 Task: Look for space in Gitega, Burundi from 11th June, 2023 to 15th June, 2023 for 2 adults in price range Rs.7000 to Rs.16000. Place can be private room with 1  bedroom having 2 beds and 1 bathroom. Property type can be hotel. Booking option can be shelf check-in. Required host language is English.
Action: Mouse moved to (705, 122)
Screenshot: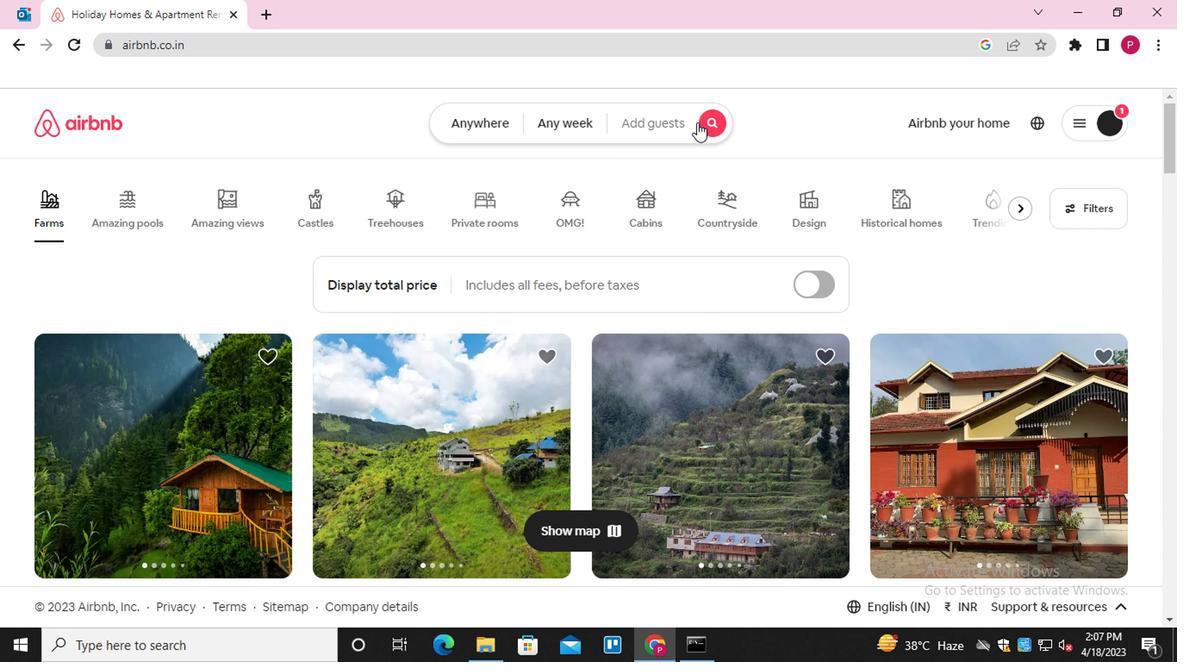 
Action: Mouse pressed left at (705, 122)
Screenshot: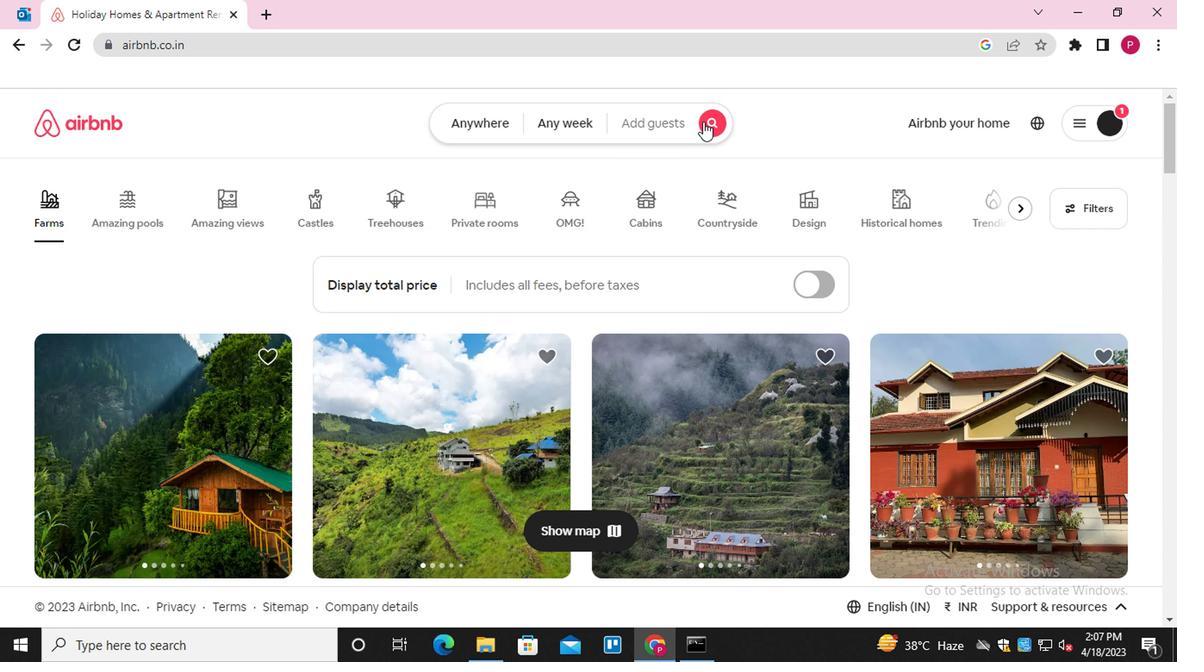 
Action: Mouse moved to (374, 203)
Screenshot: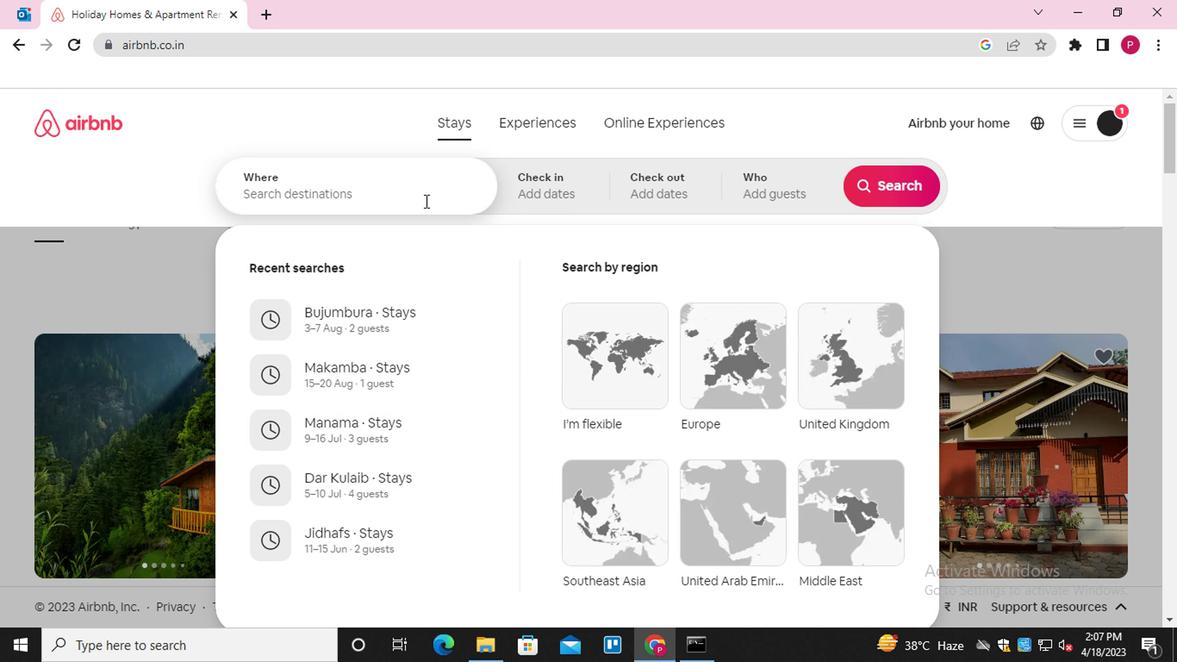 
Action: Mouse pressed left at (374, 203)
Screenshot: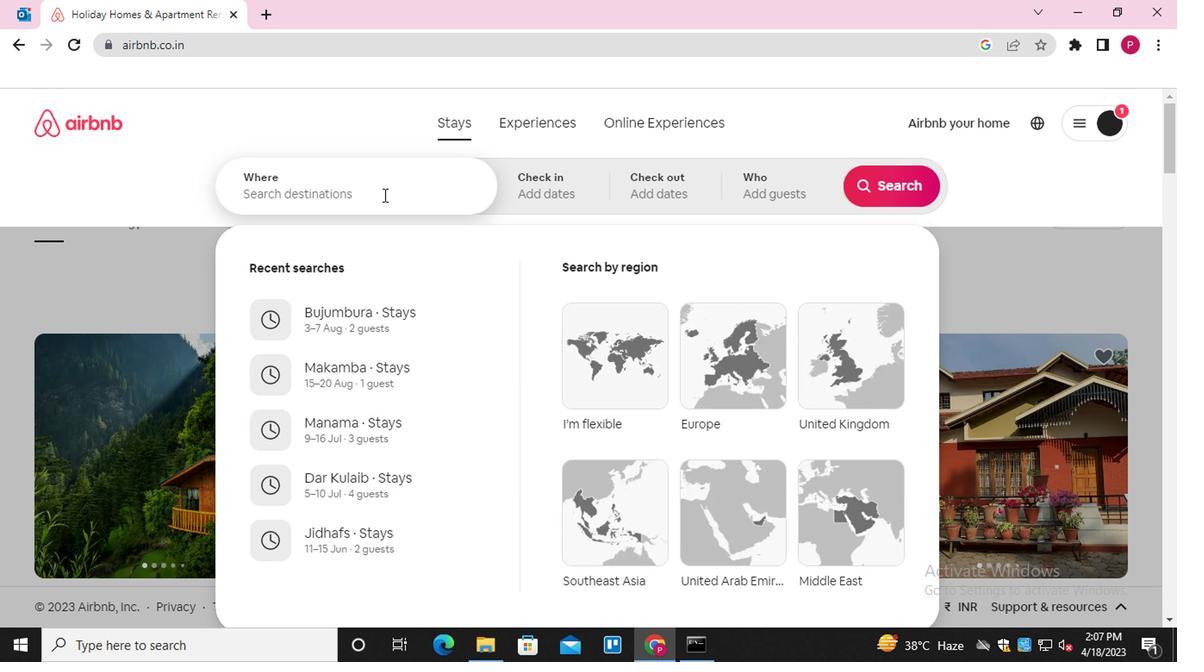 
Action: Key pressed <Key.shift>GITEGA
Screenshot: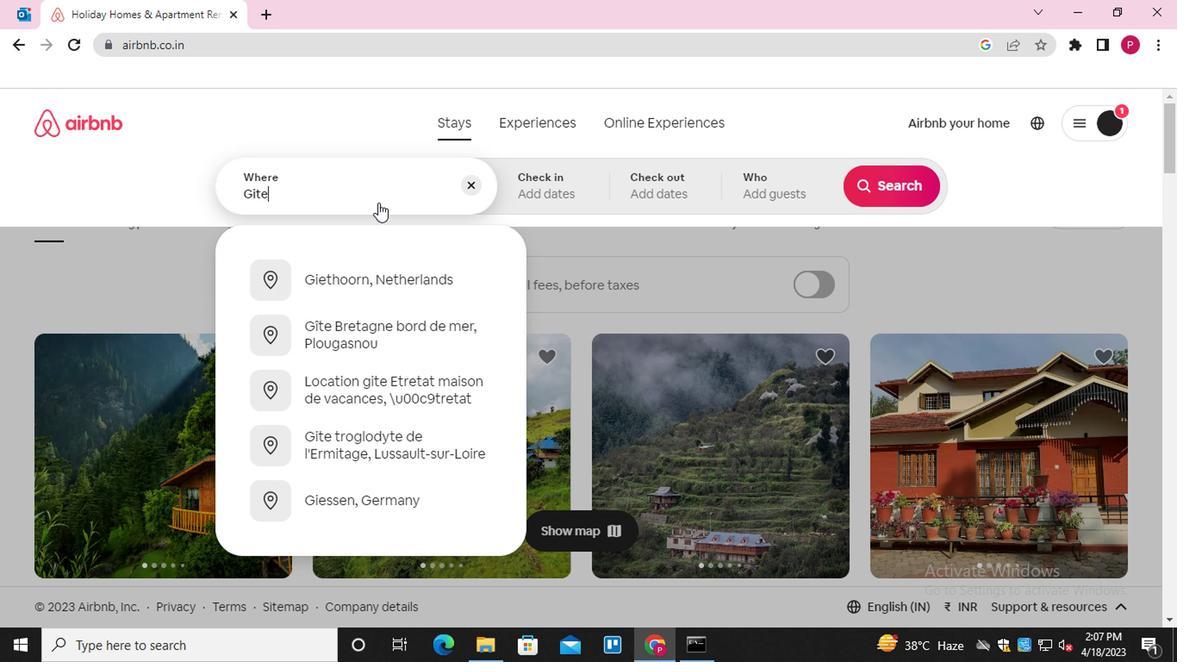 
Action: Mouse moved to (370, 280)
Screenshot: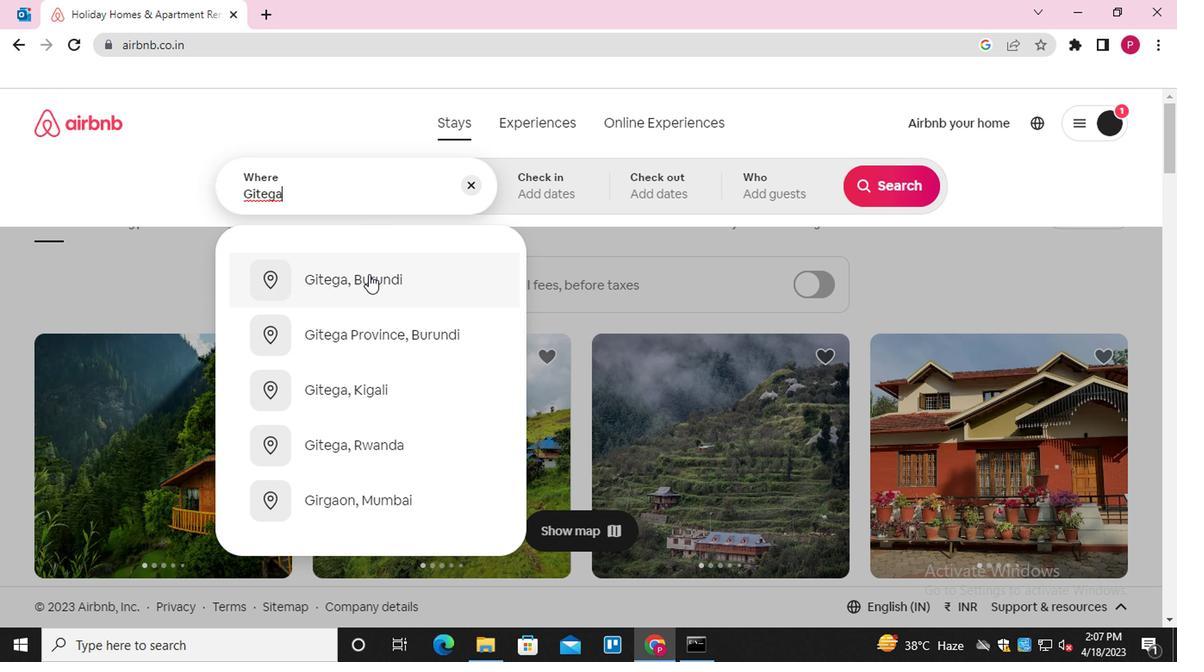 
Action: Mouse pressed left at (370, 280)
Screenshot: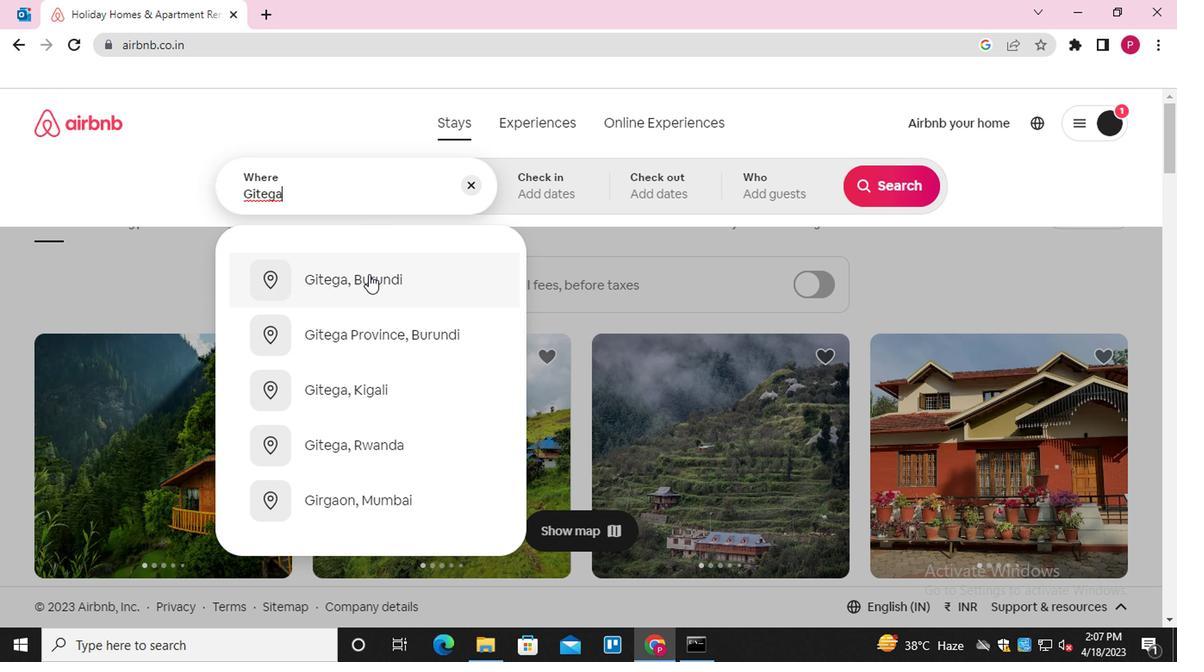 
Action: Mouse moved to (880, 330)
Screenshot: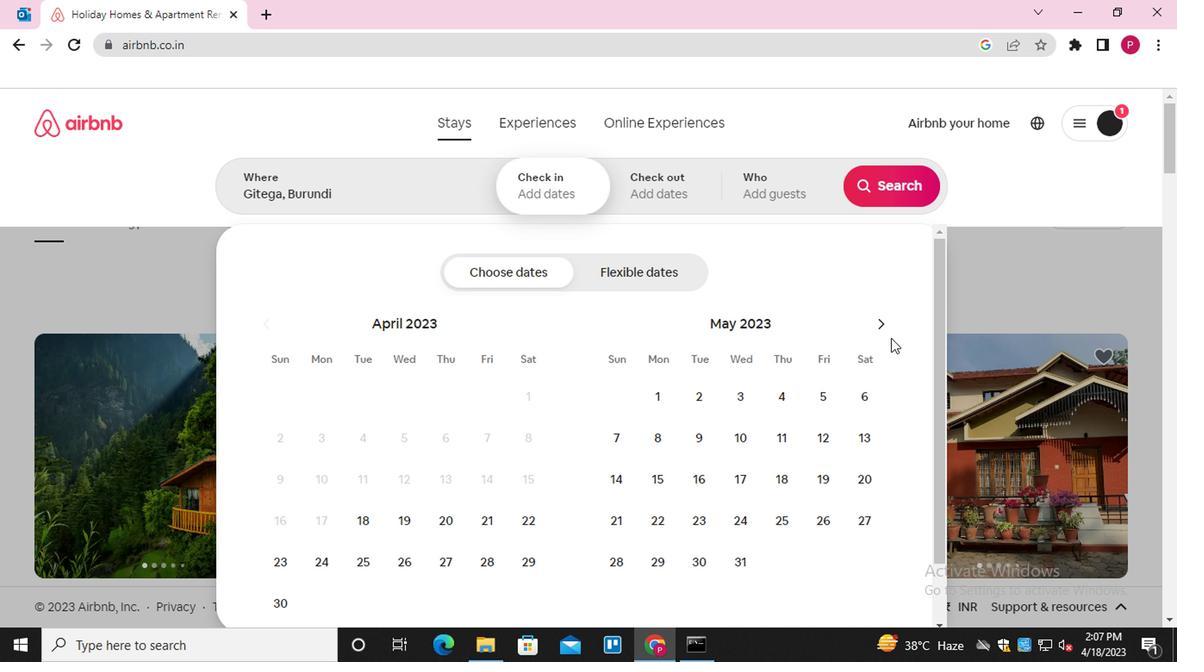 
Action: Mouse pressed left at (880, 330)
Screenshot: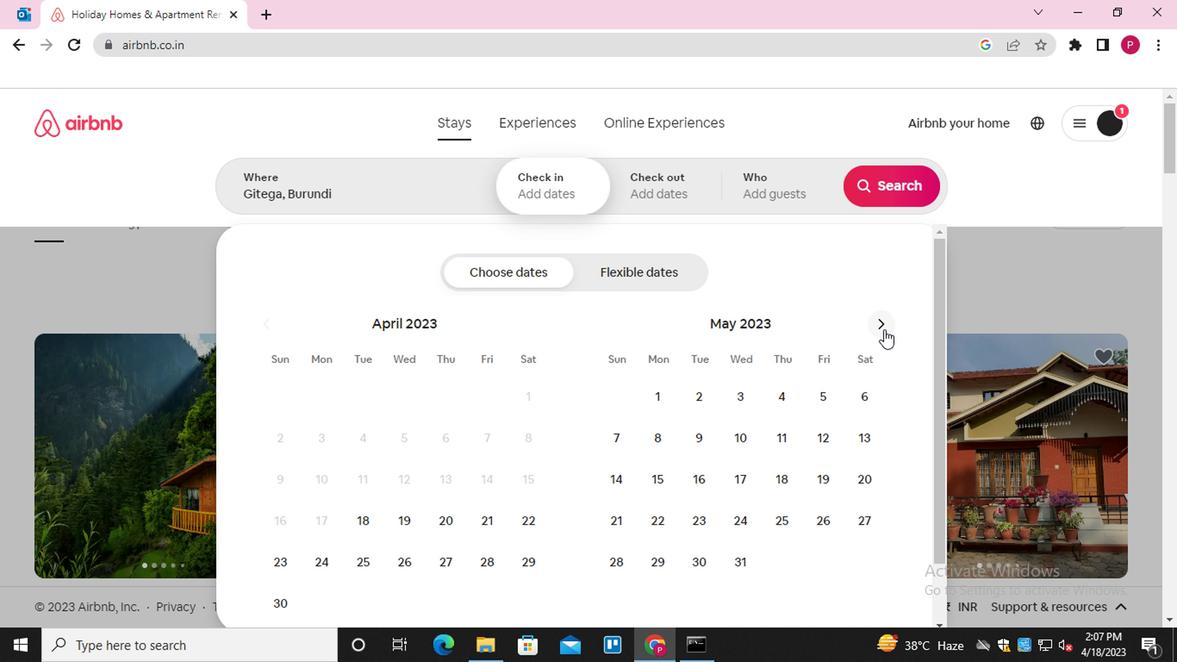 
Action: Mouse moved to (619, 477)
Screenshot: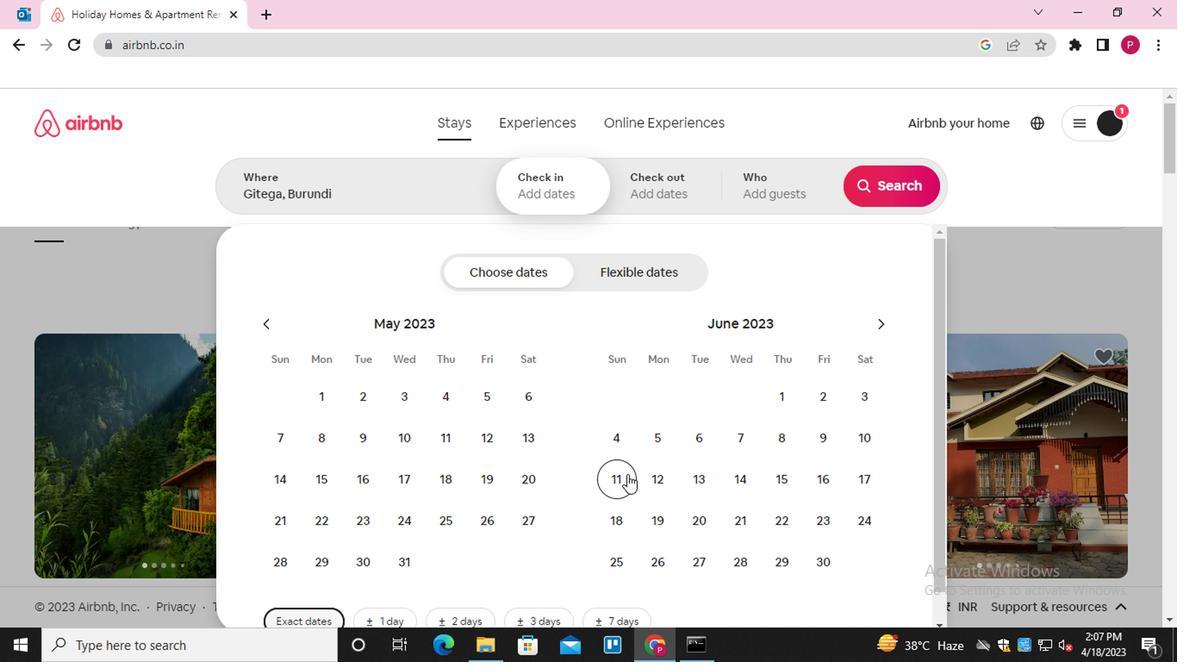 
Action: Mouse pressed left at (619, 477)
Screenshot: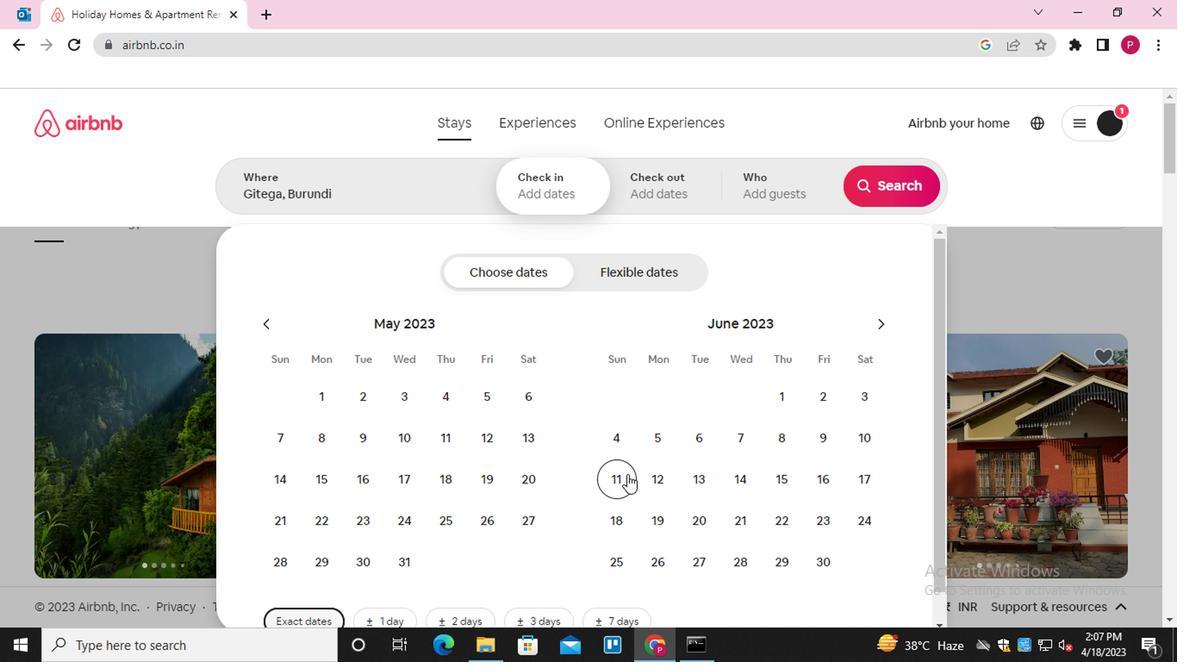 
Action: Mouse moved to (790, 474)
Screenshot: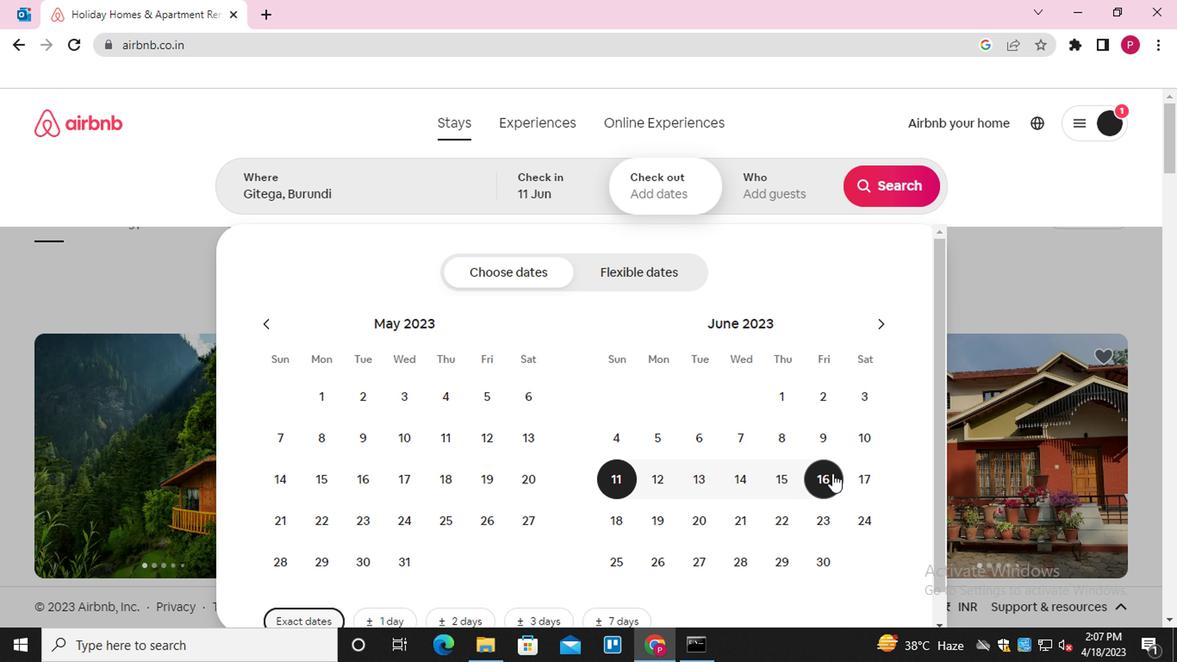 
Action: Mouse pressed left at (790, 474)
Screenshot: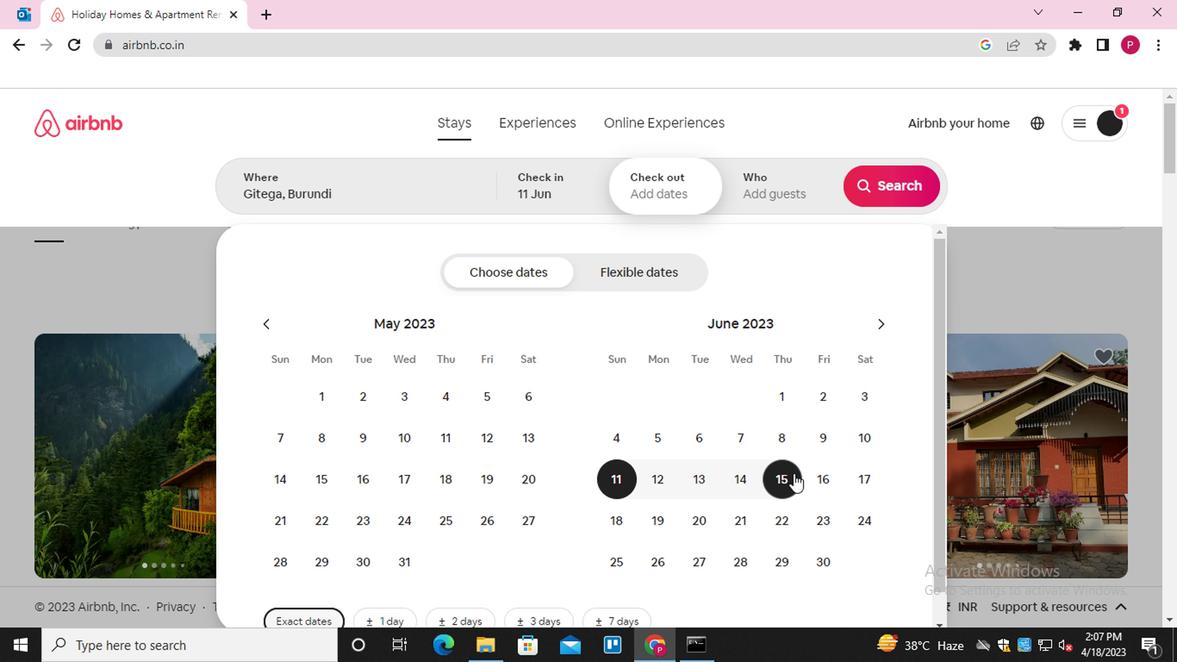 
Action: Mouse moved to (784, 203)
Screenshot: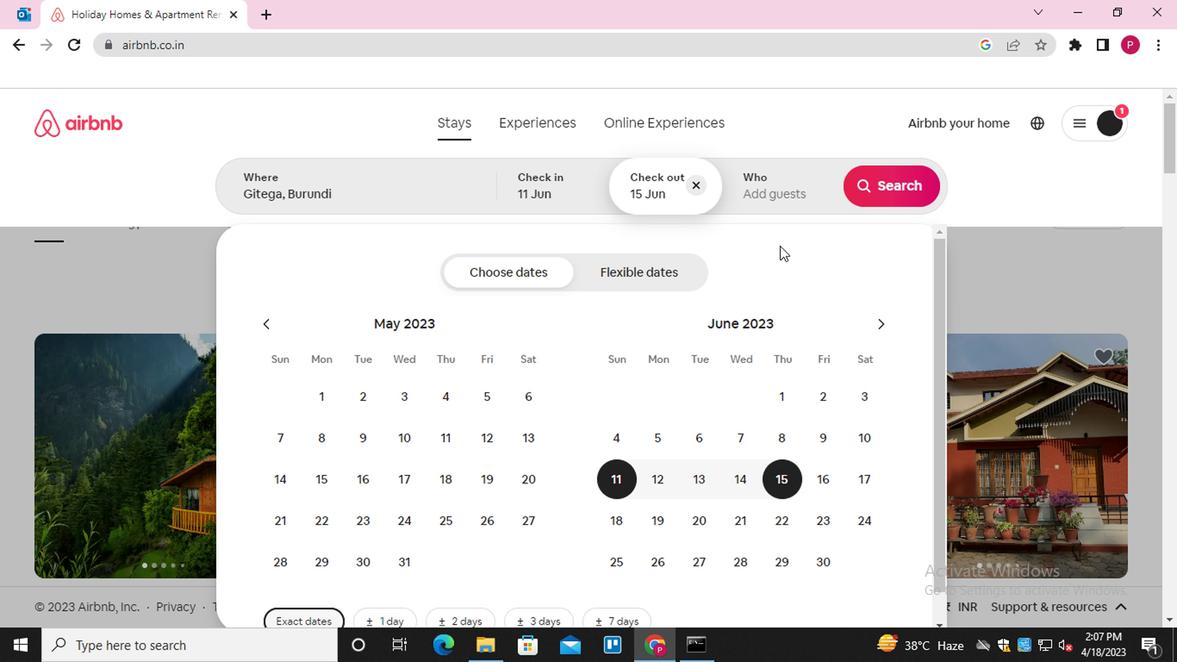 
Action: Mouse pressed left at (784, 203)
Screenshot: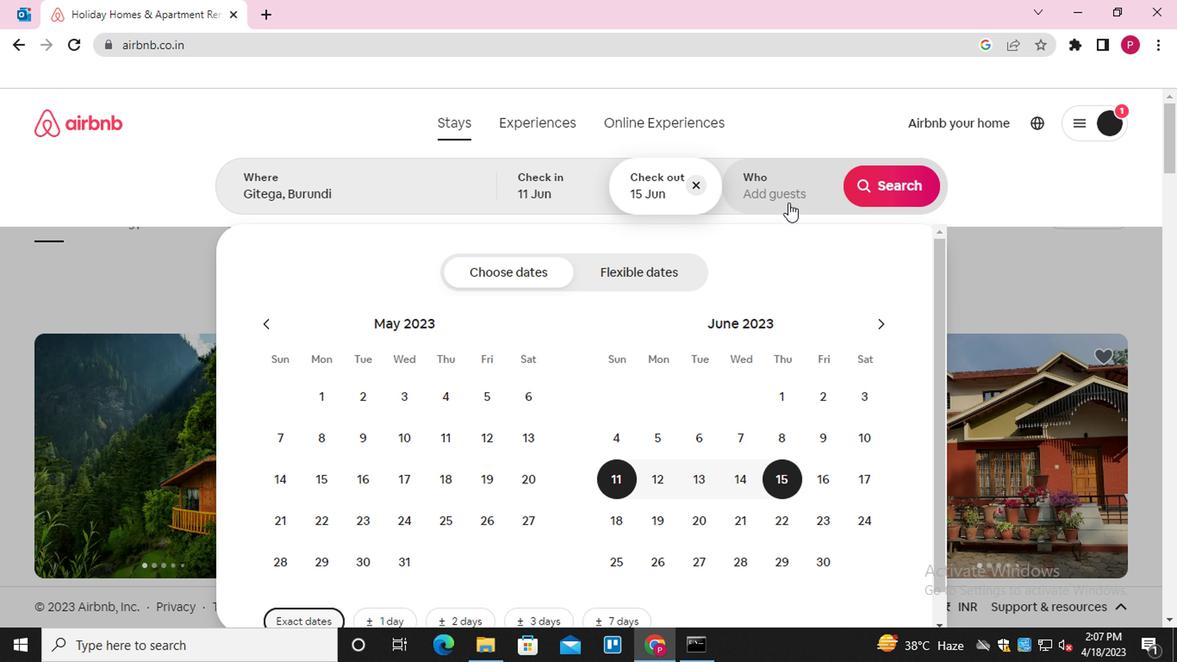 
Action: Mouse moved to (880, 275)
Screenshot: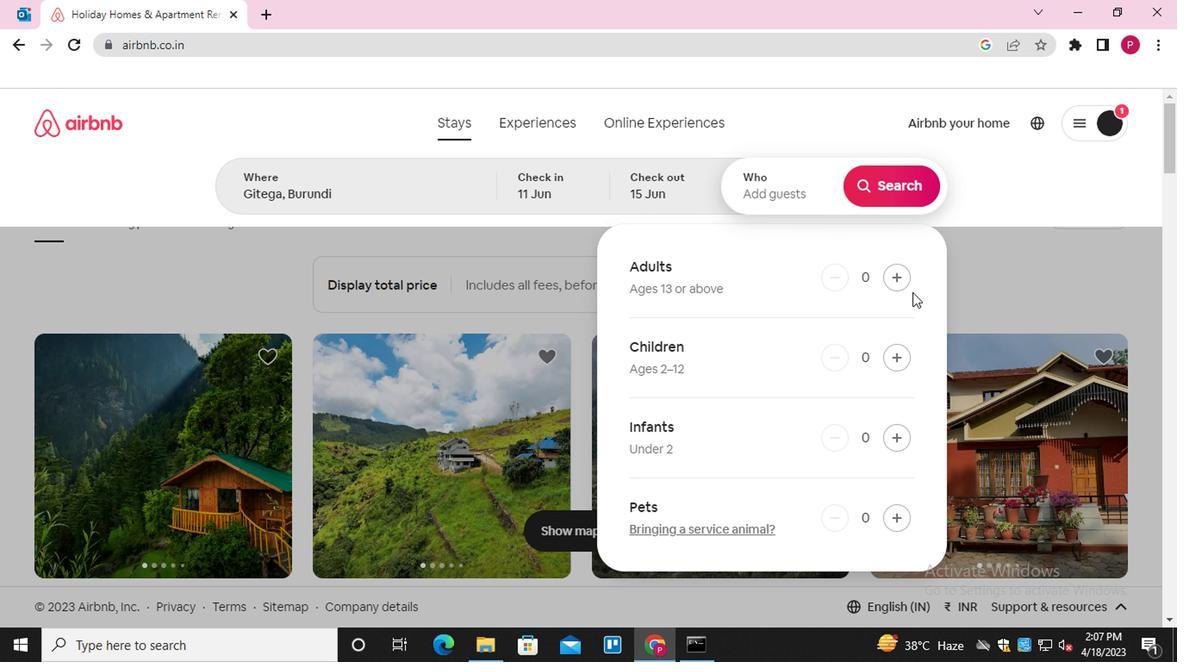 
Action: Mouse pressed left at (880, 275)
Screenshot: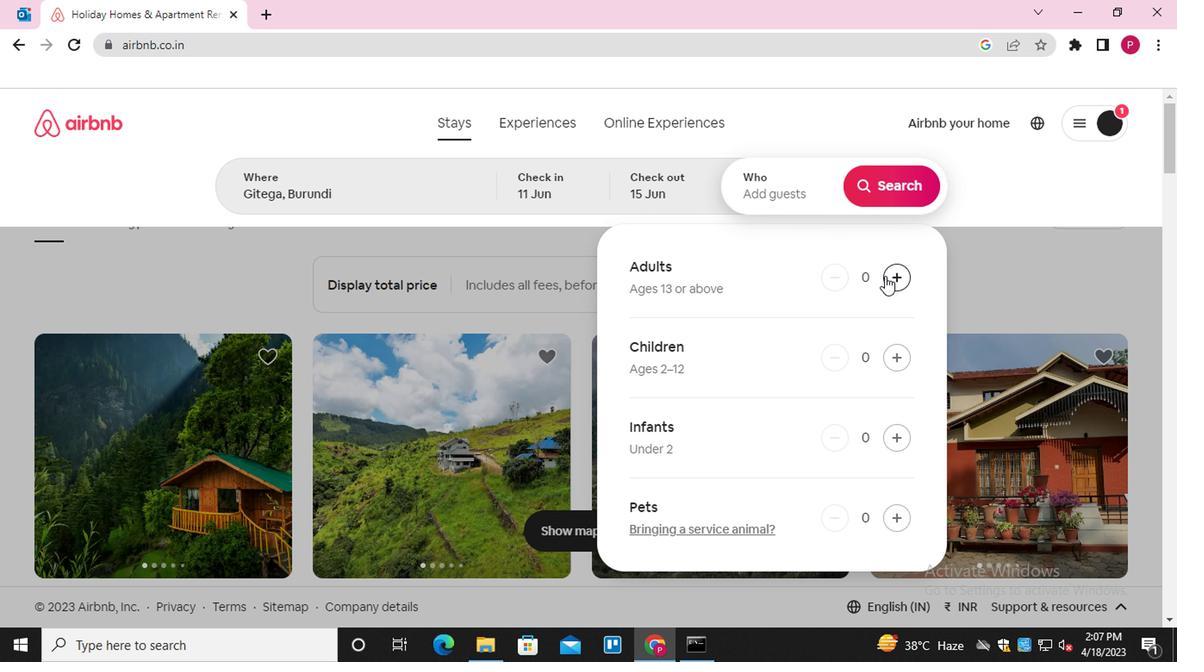 
Action: Mouse pressed left at (880, 275)
Screenshot: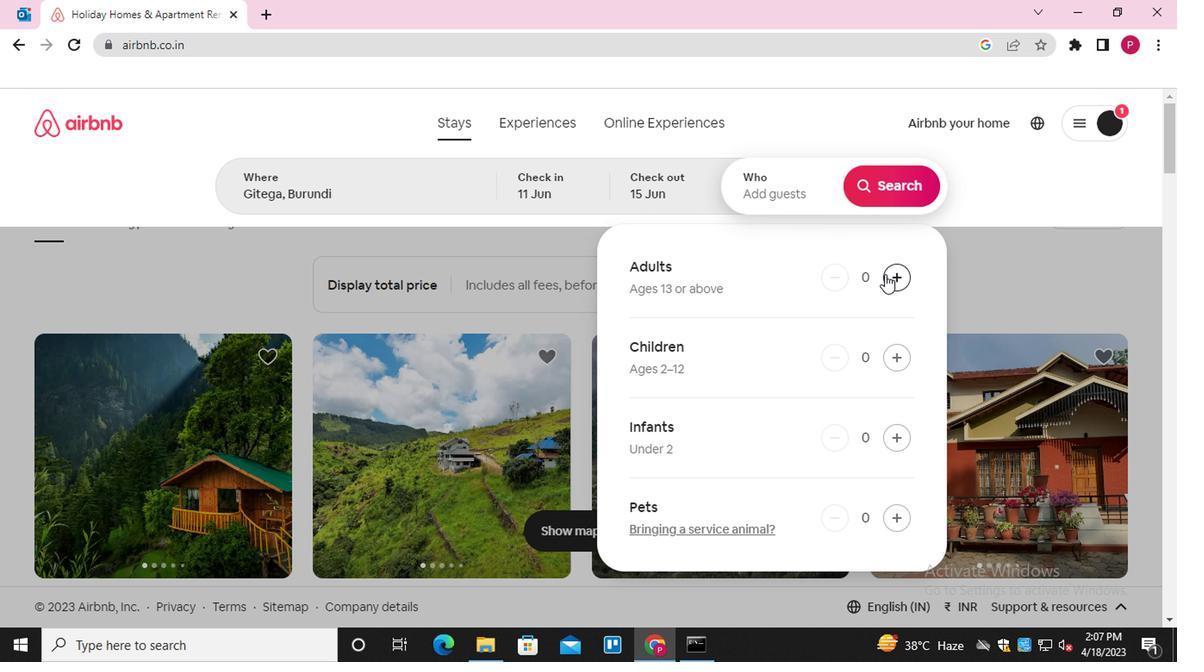 
Action: Mouse moved to (890, 180)
Screenshot: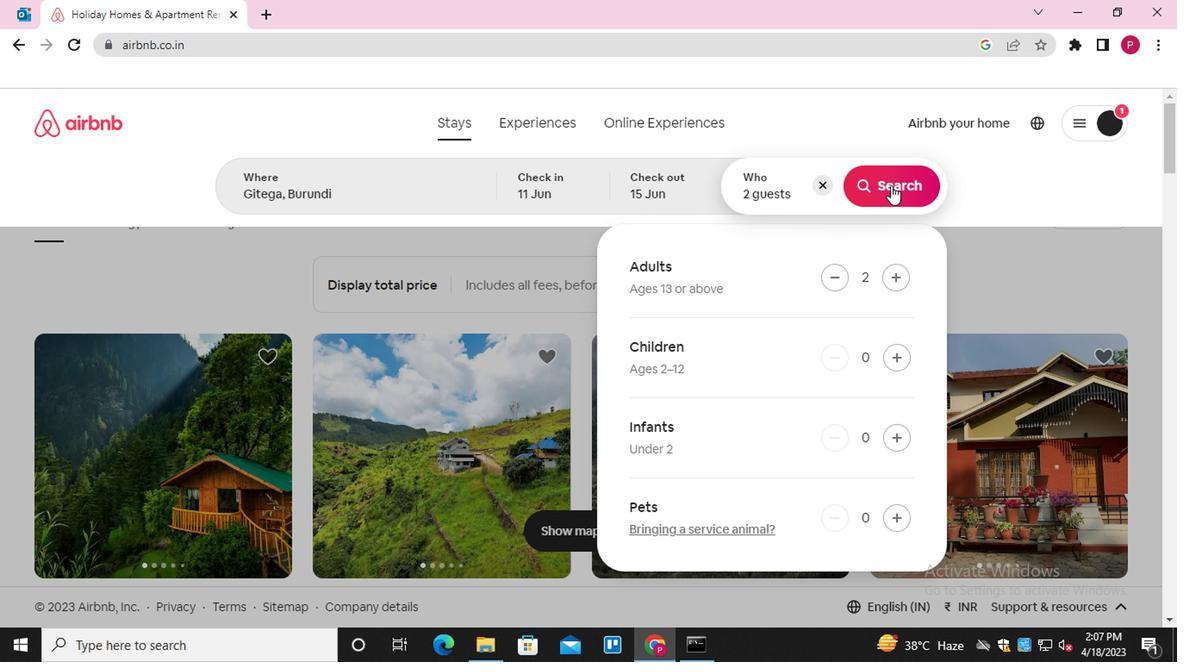 
Action: Mouse pressed left at (890, 180)
Screenshot: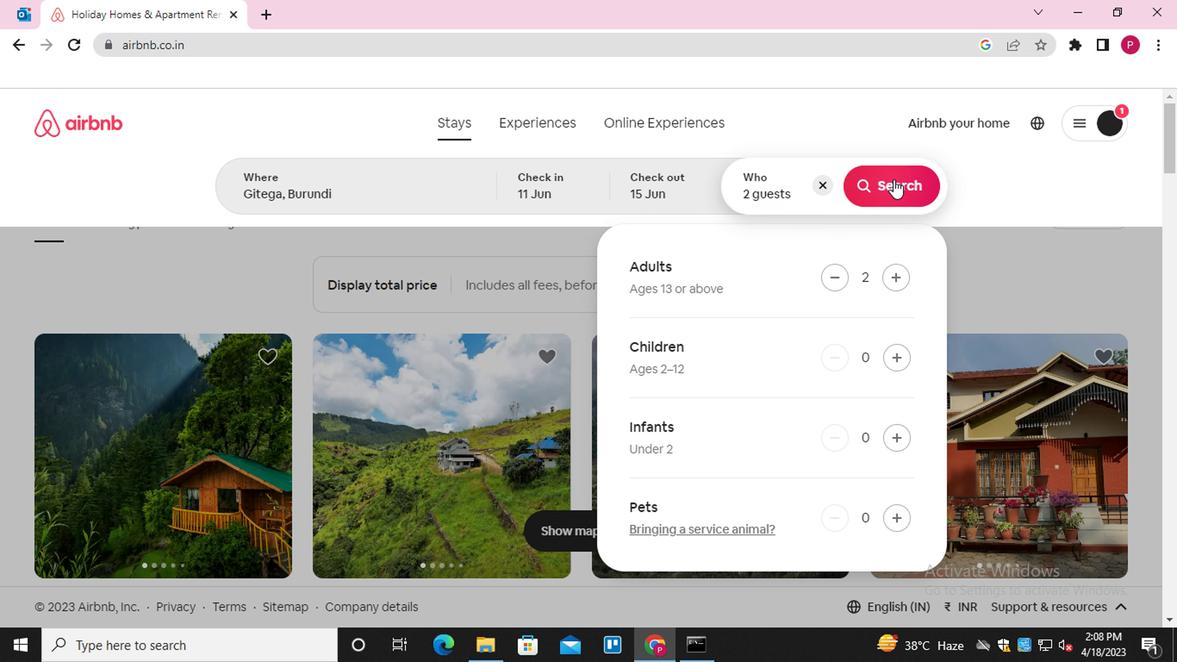 
Action: Mouse moved to (1102, 196)
Screenshot: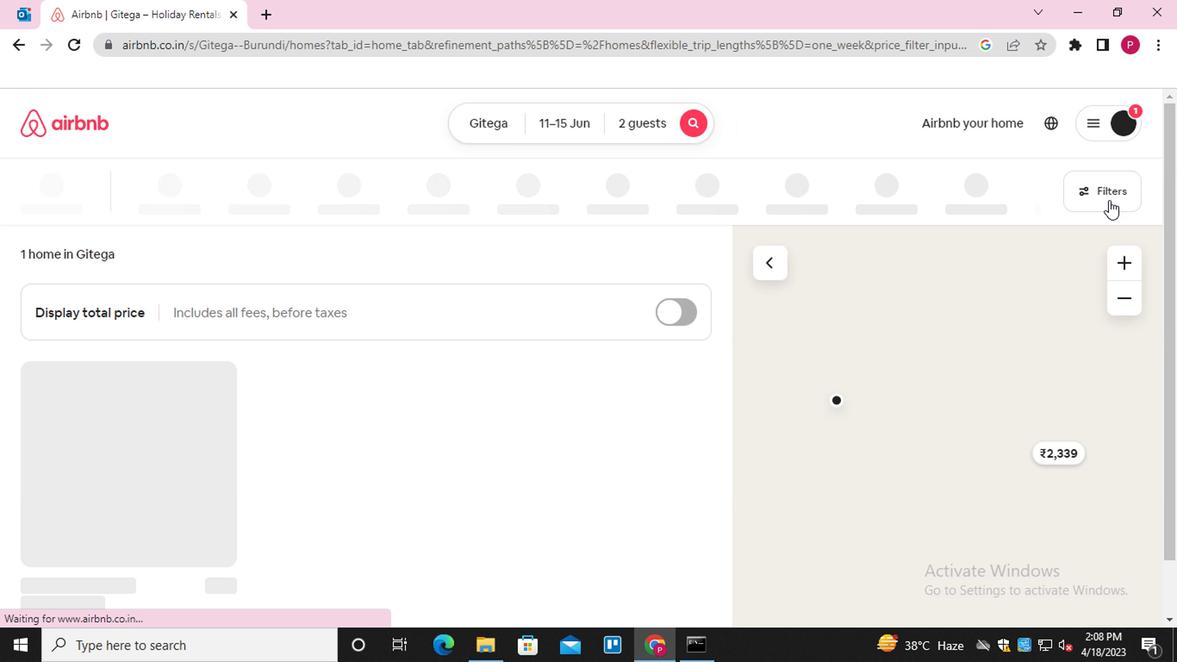 
Action: Mouse pressed left at (1102, 196)
Screenshot: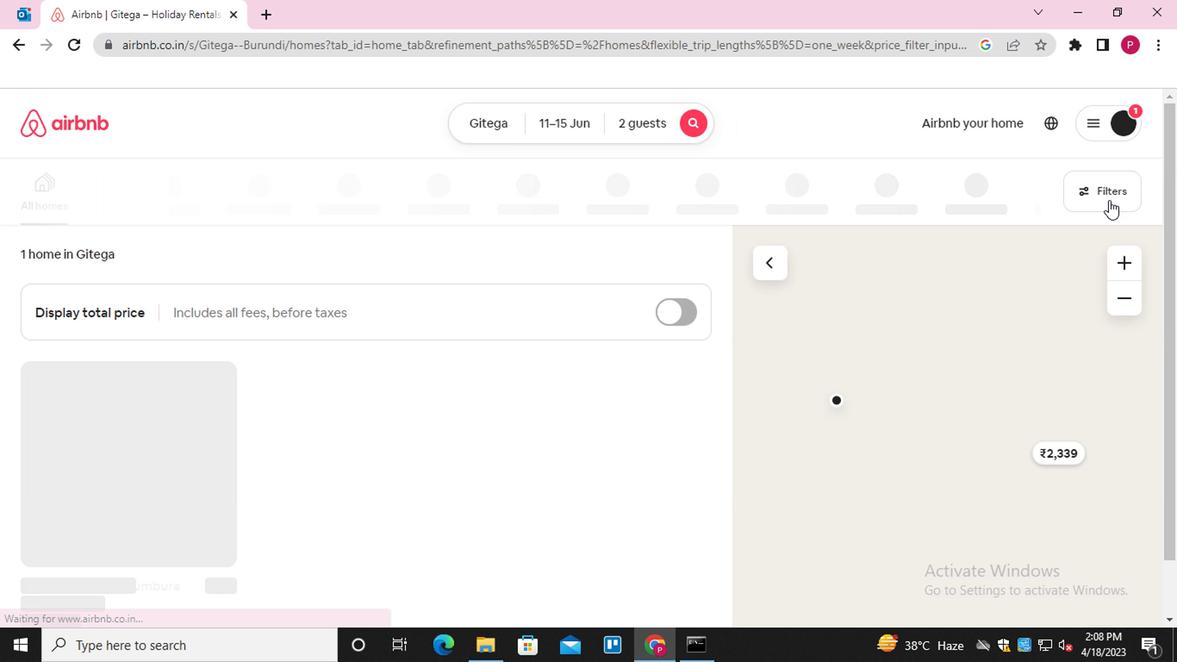 
Action: Mouse moved to (410, 406)
Screenshot: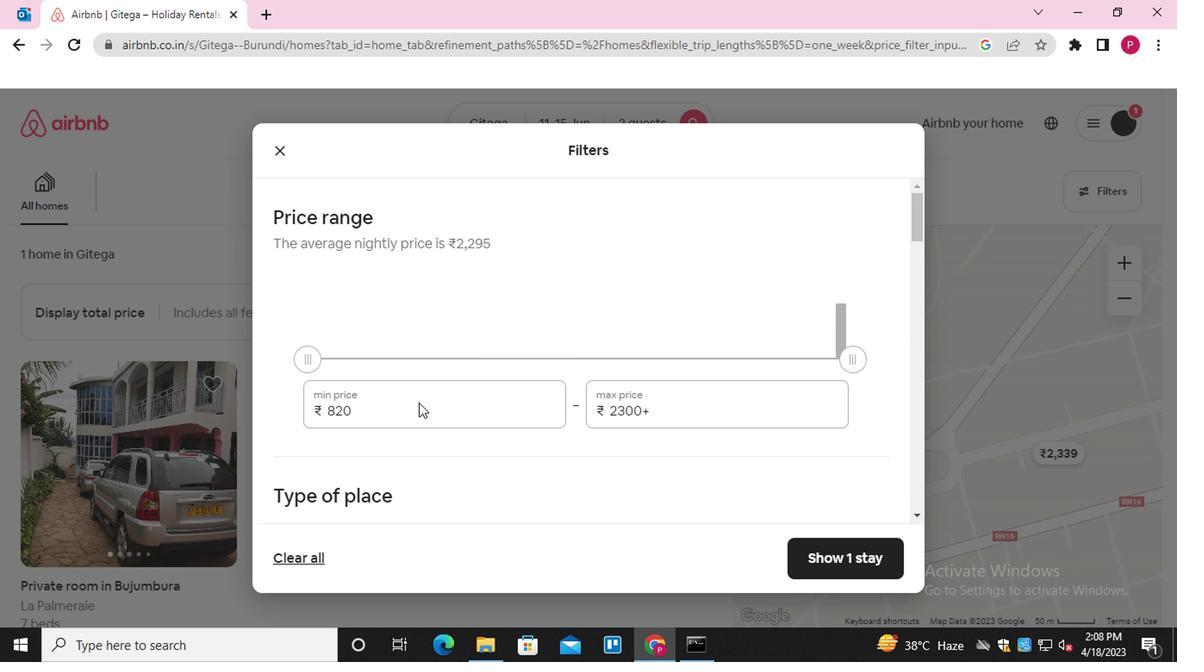 
Action: Mouse pressed left at (410, 406)
Screenshot: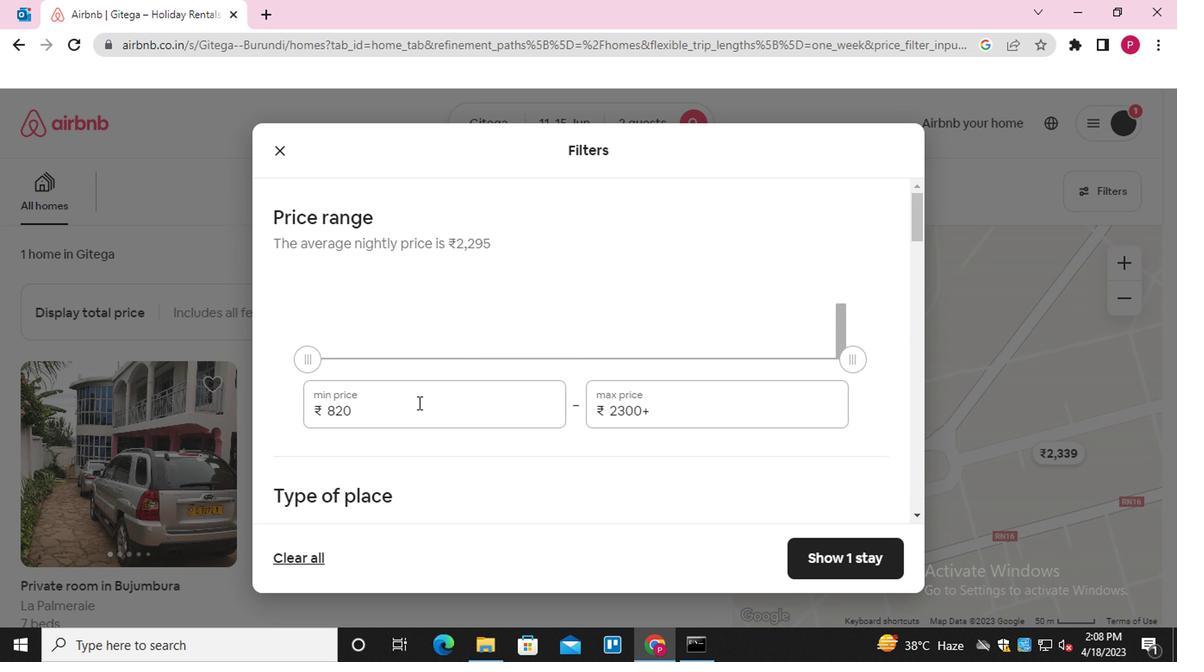 
Action: Mouse moved to (410, 406)
Screenshot: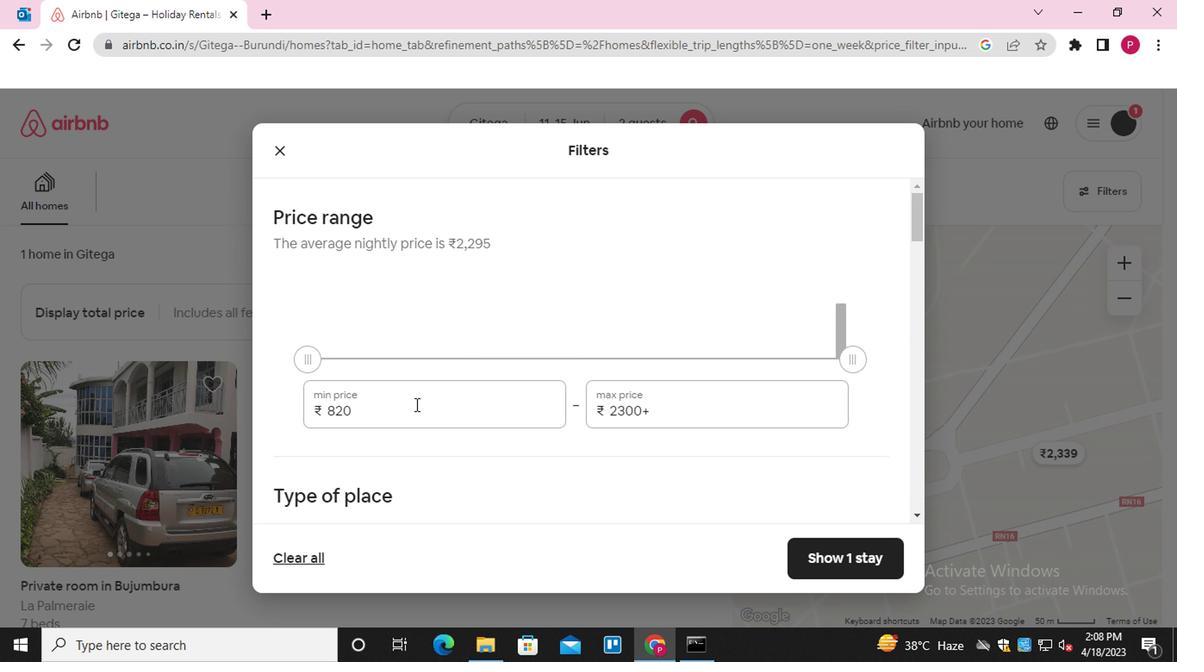 
Action: Mouse pressed left at (410, 406)
Screenshot: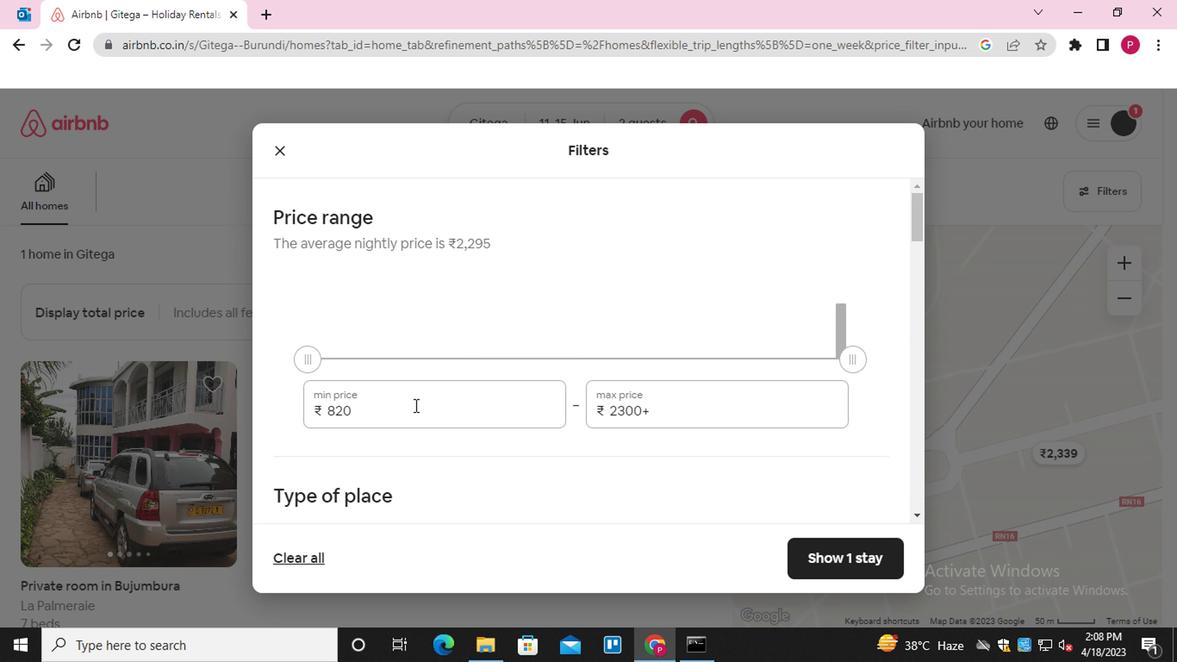 
Action: Key pressed 7000<Key.tab>16000
Screenshot: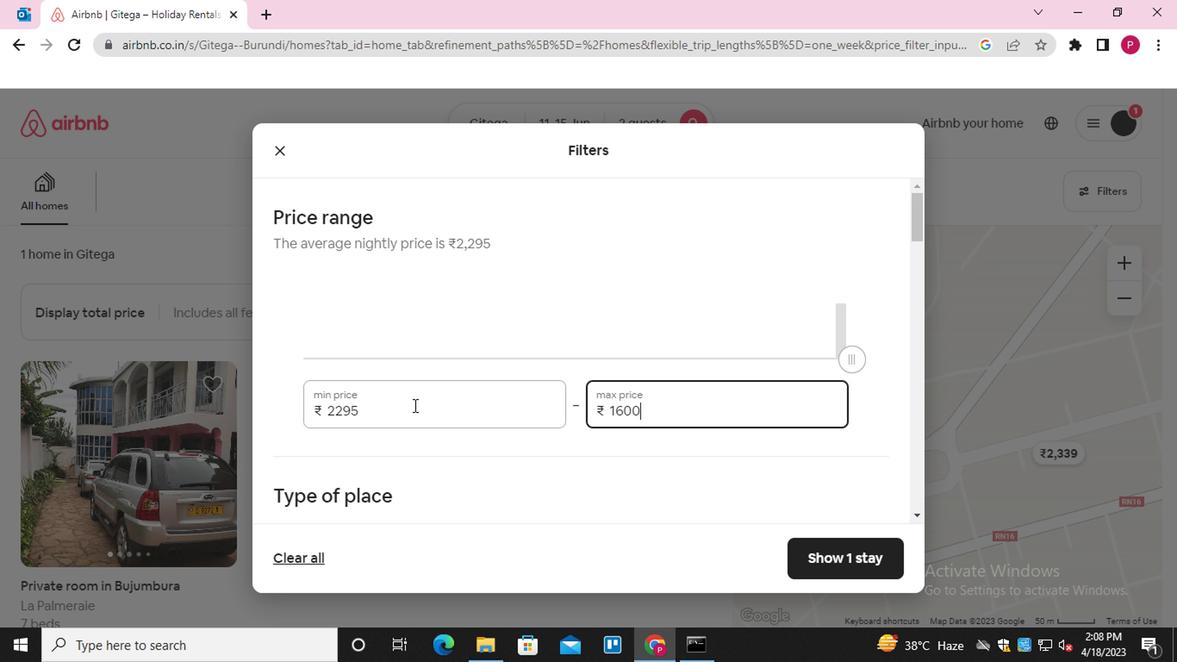 
Action: Mouse moved to (464, 388)
Screenshot: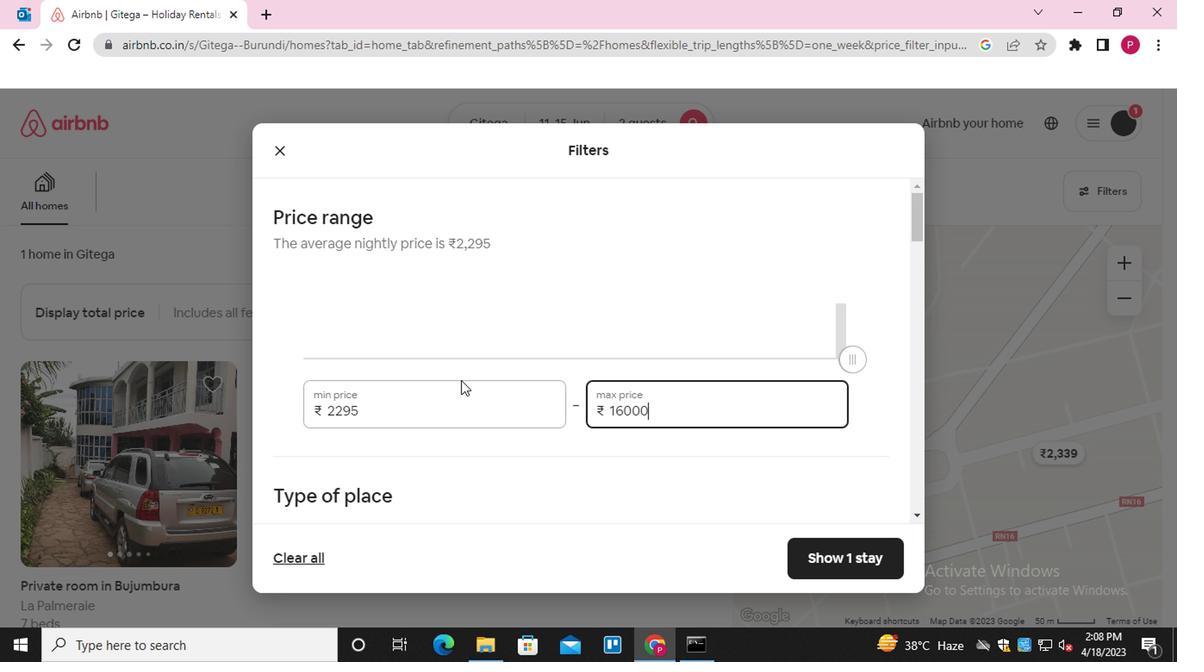 
Action: Mouse scrolled (464, 387) with delta (0, 0)
Screenshot: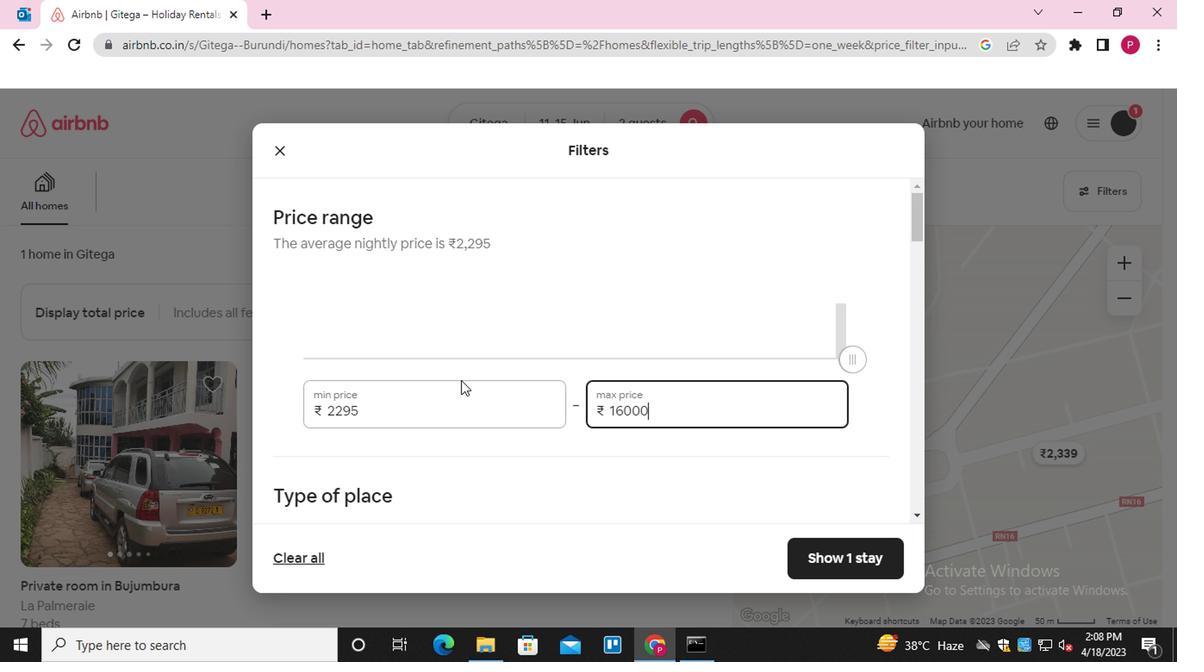 
Action: Mouse moved to (466, 389)
Screenshot: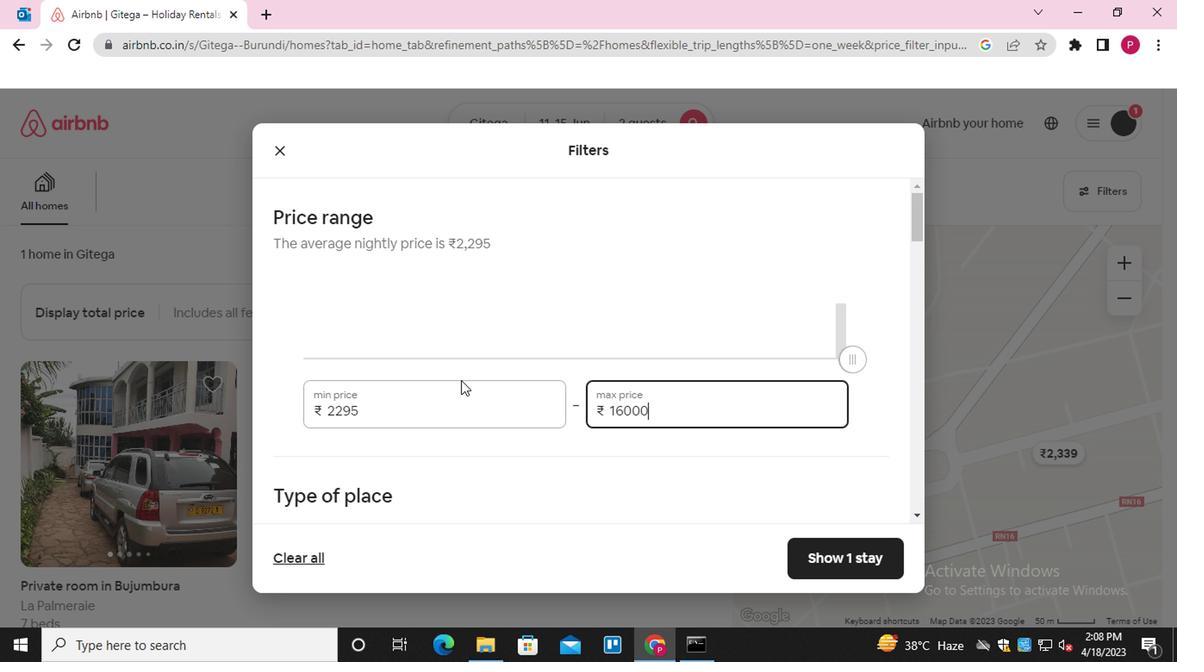 
Action: Mouse scrolled (466, 388) with delta (0, -1)
Screenshot: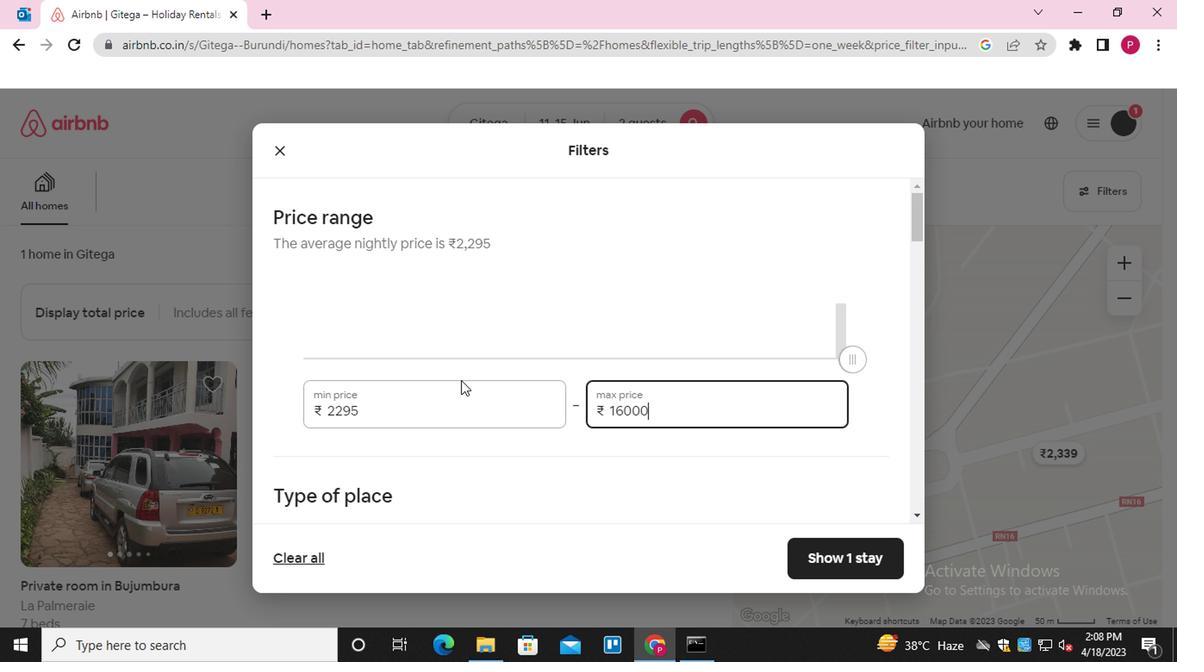 
Action: Mouse moved to (592, 376)
Screenshot: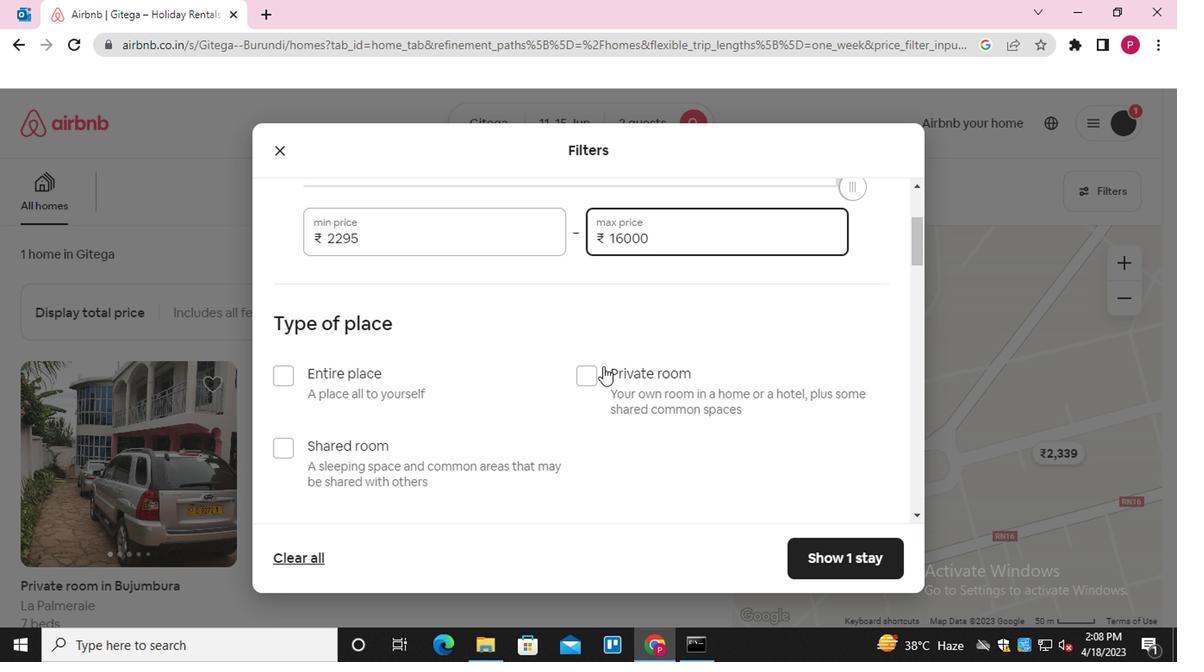 
Action: Mouse pressed left at (592, 376)
Screenshot: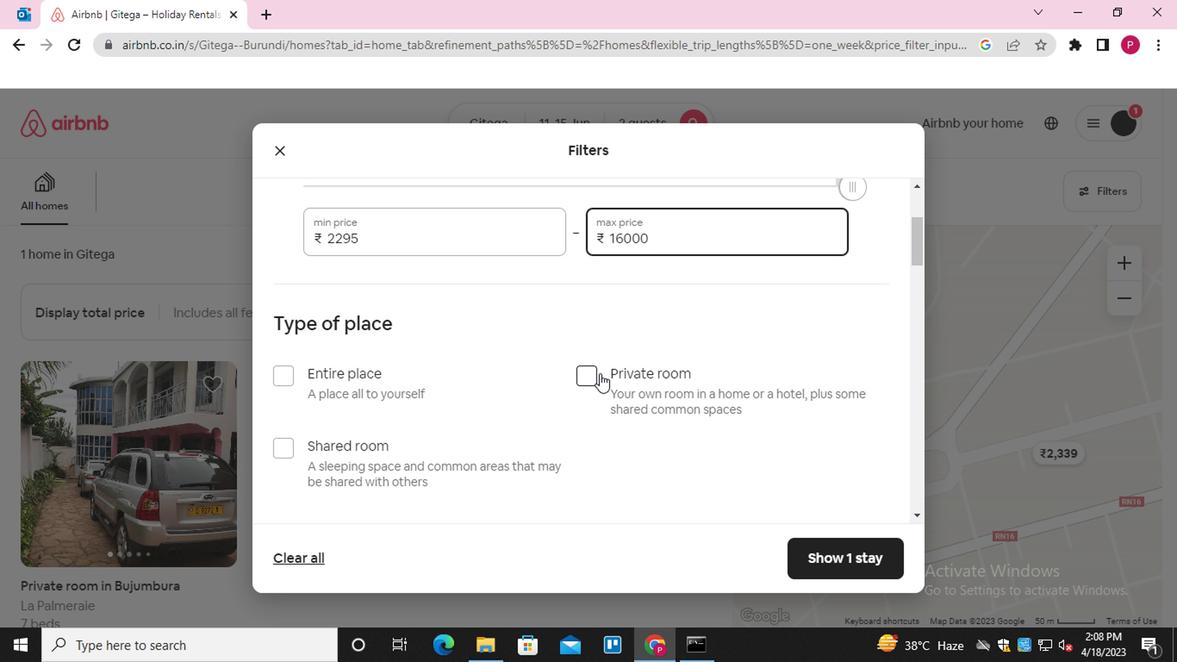 
Action: Mouse moved to (596, 413)
Screenshot: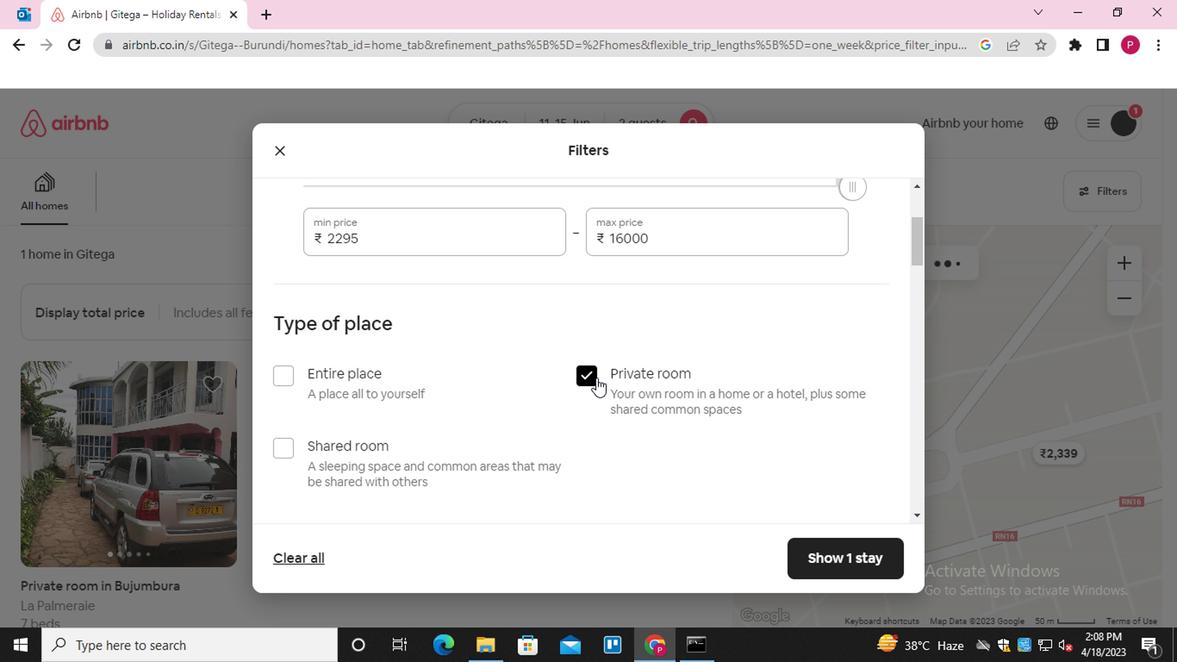 
Action: Mouse scrolled (596, 412) with delta (0, 0)
Screenshot: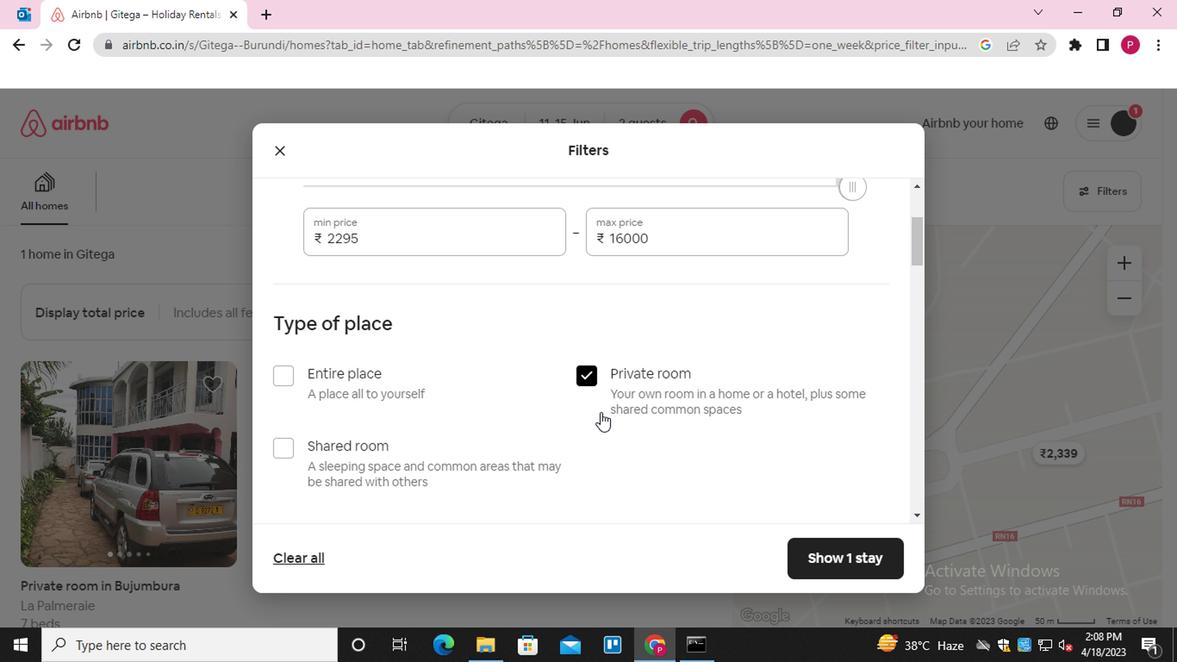 
Action: Mouse moved to (447, 379)
Screenshot: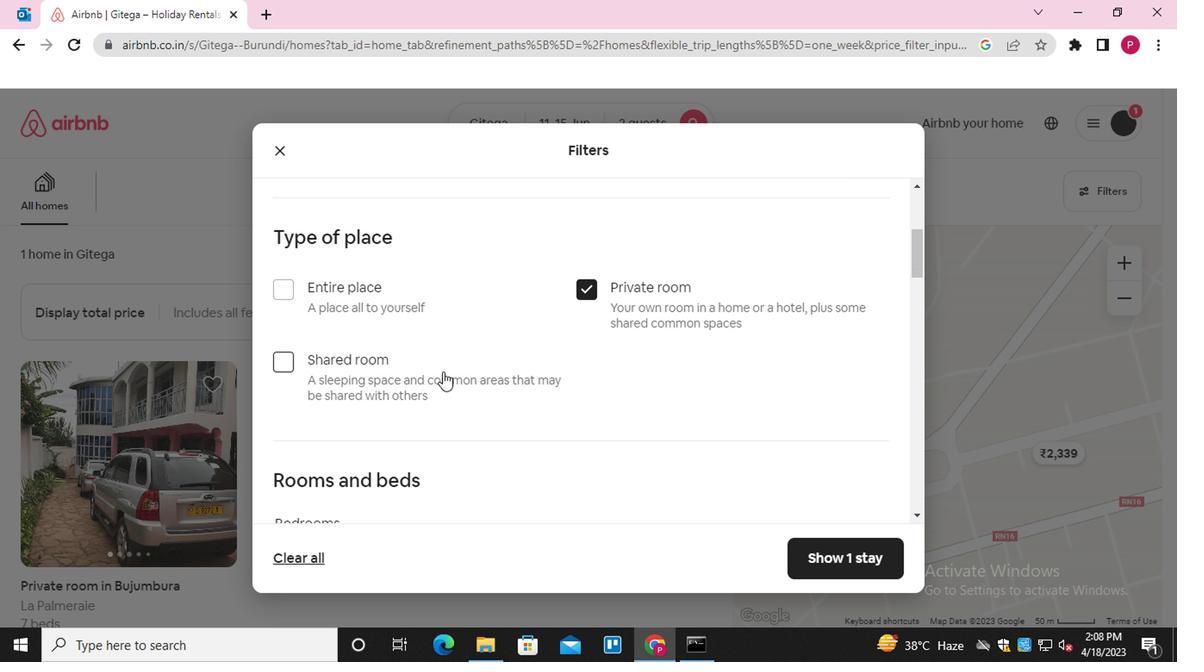 
Action: Mouse scrolled (447, 379) with delta (0, 0)
Screenshot: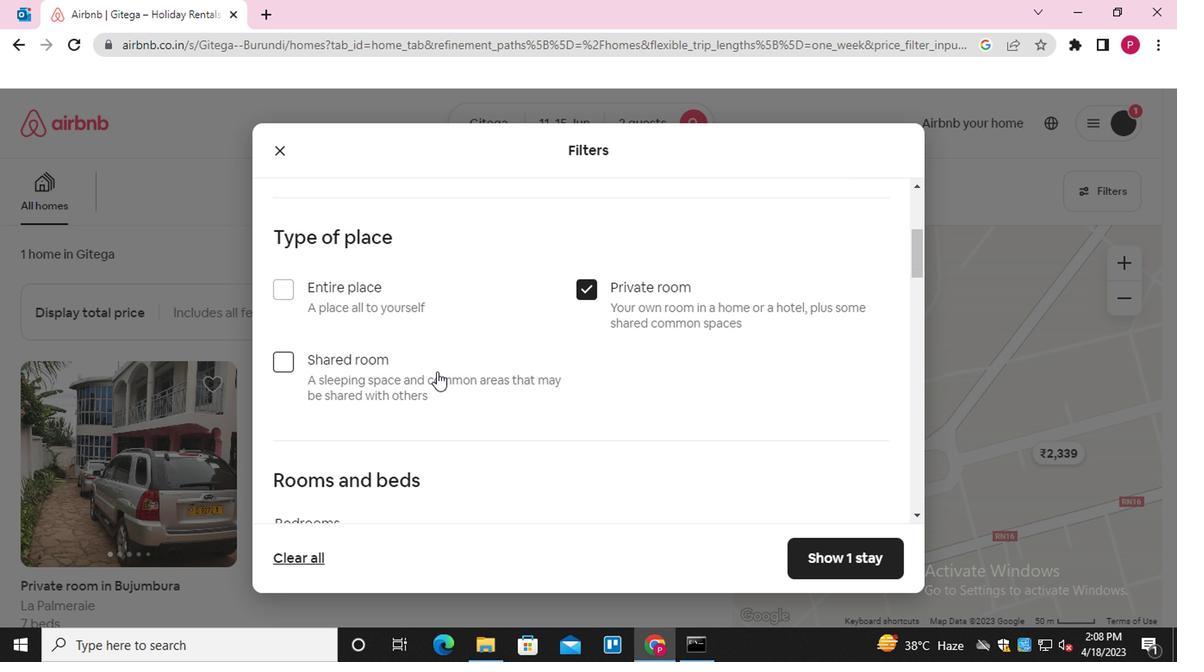 
Action: Mouse scrolled (447, 379) with delta (0, 0)
Screenshot: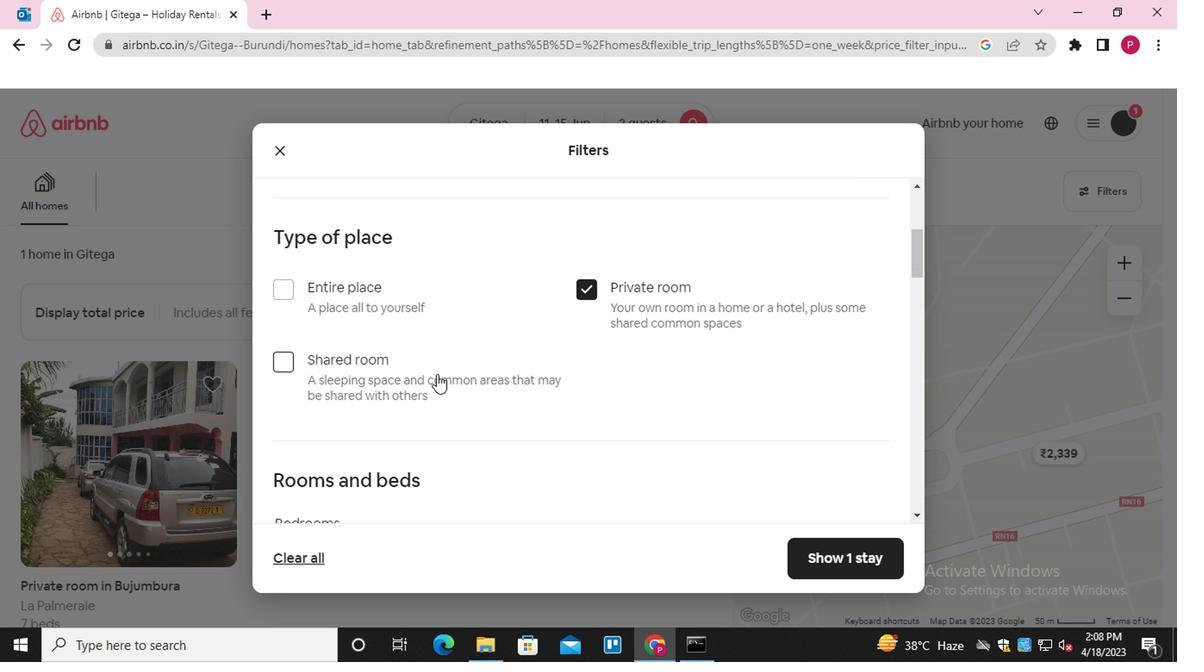
Action: Mouse scrolled (447, 379) with delta (0, 0)
Screenshot: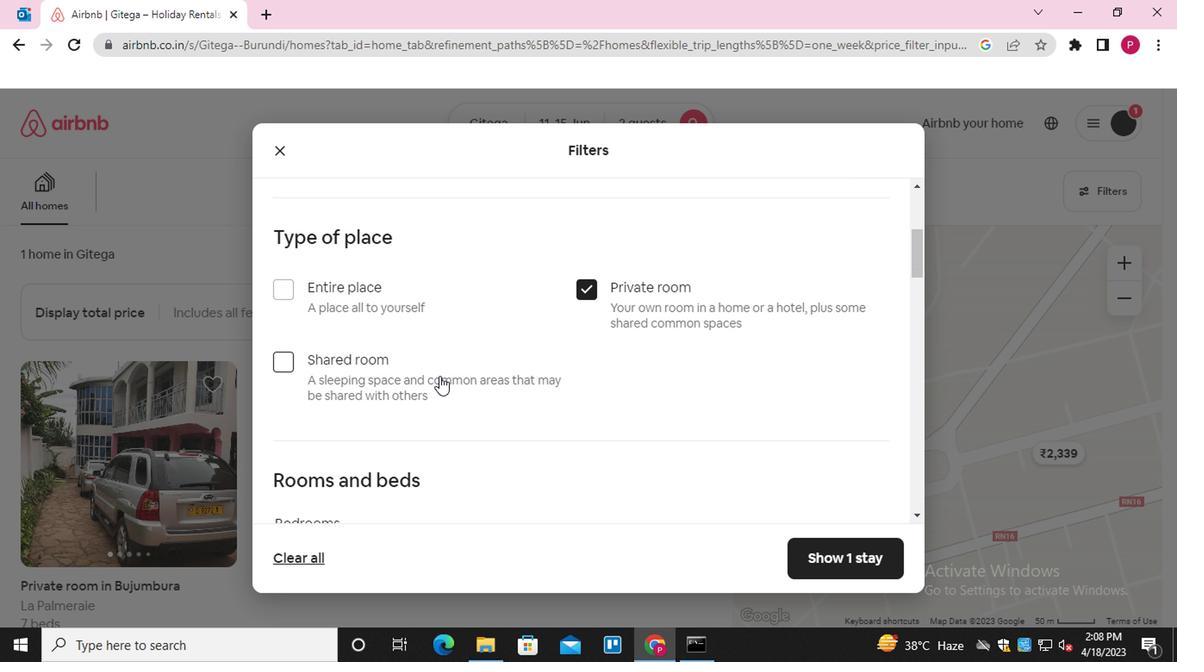 
Action: Mouse scrolled (447, 379) with delta (0, 0)
Screenshot: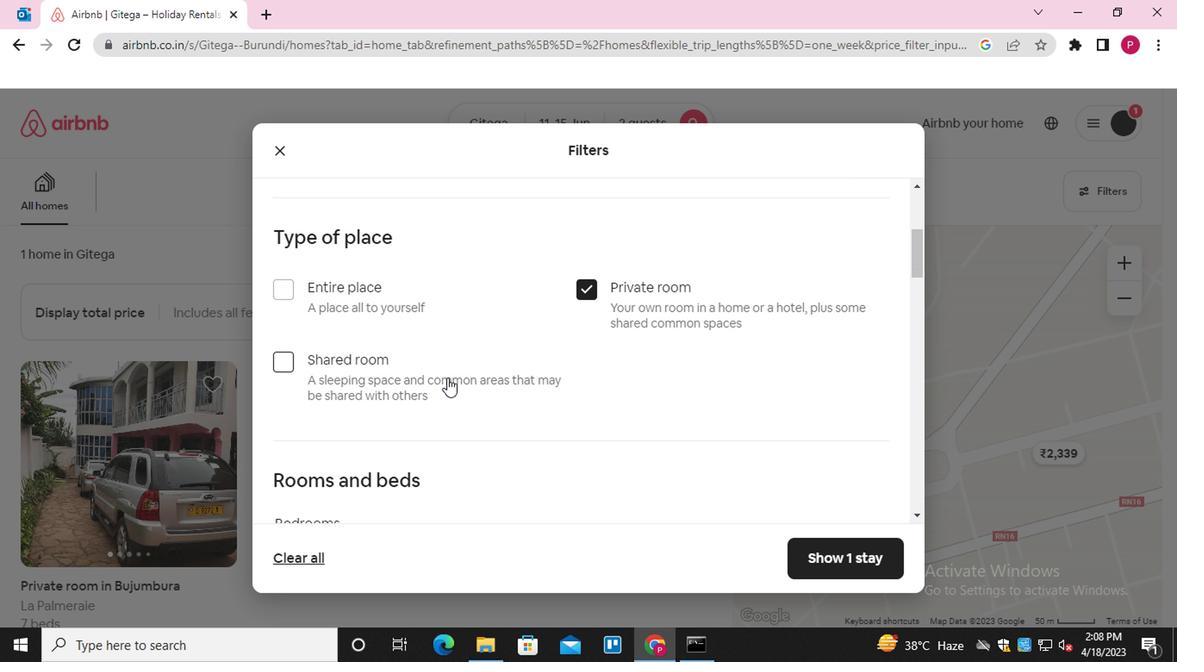 
Action: Mouse moved to (360, 232)
Screenshot: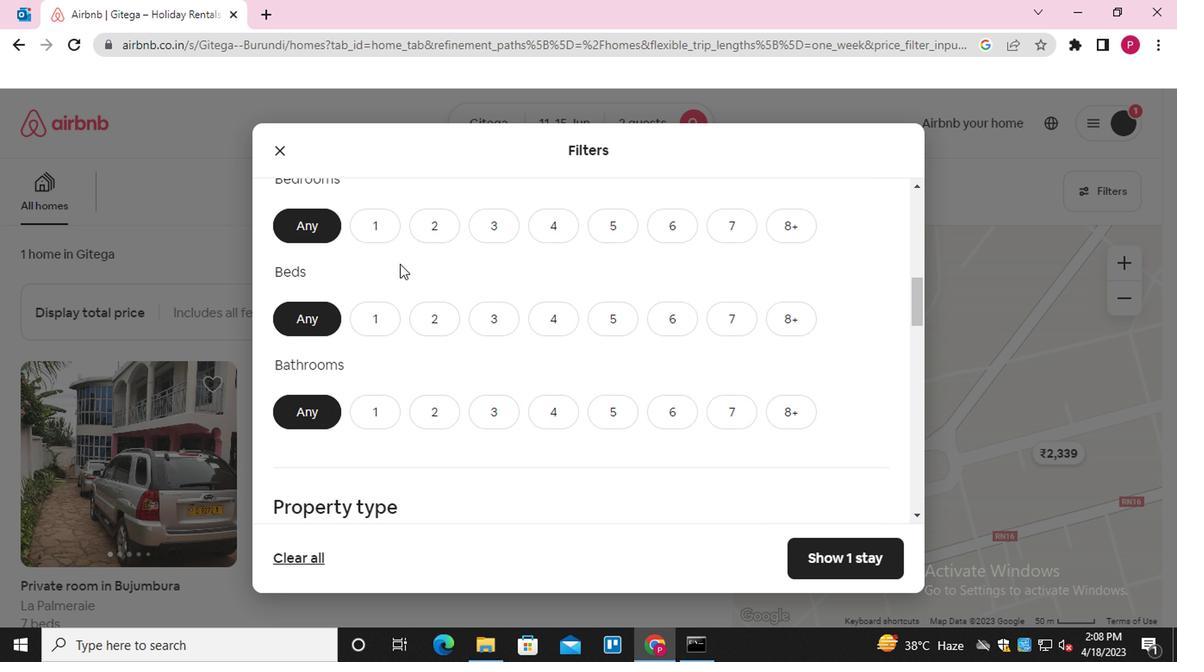 
Action: Mouse pressed left at (360, 232)
Screenshot: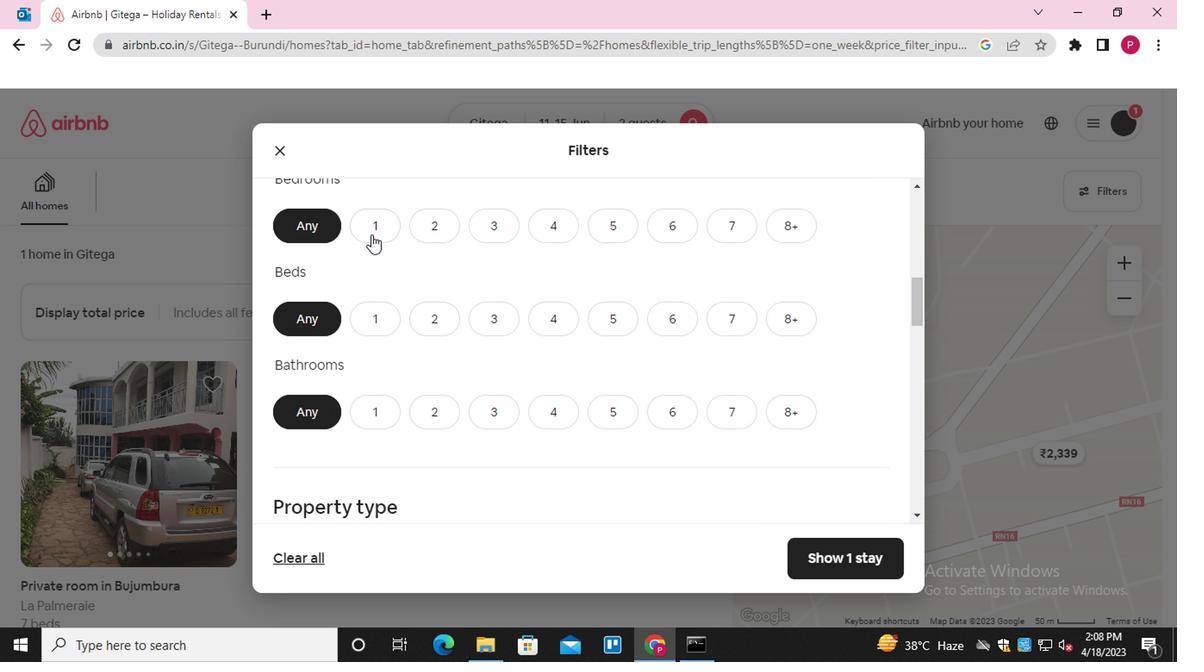 
Action: Mouse moved to (423, 322)
Screenshot: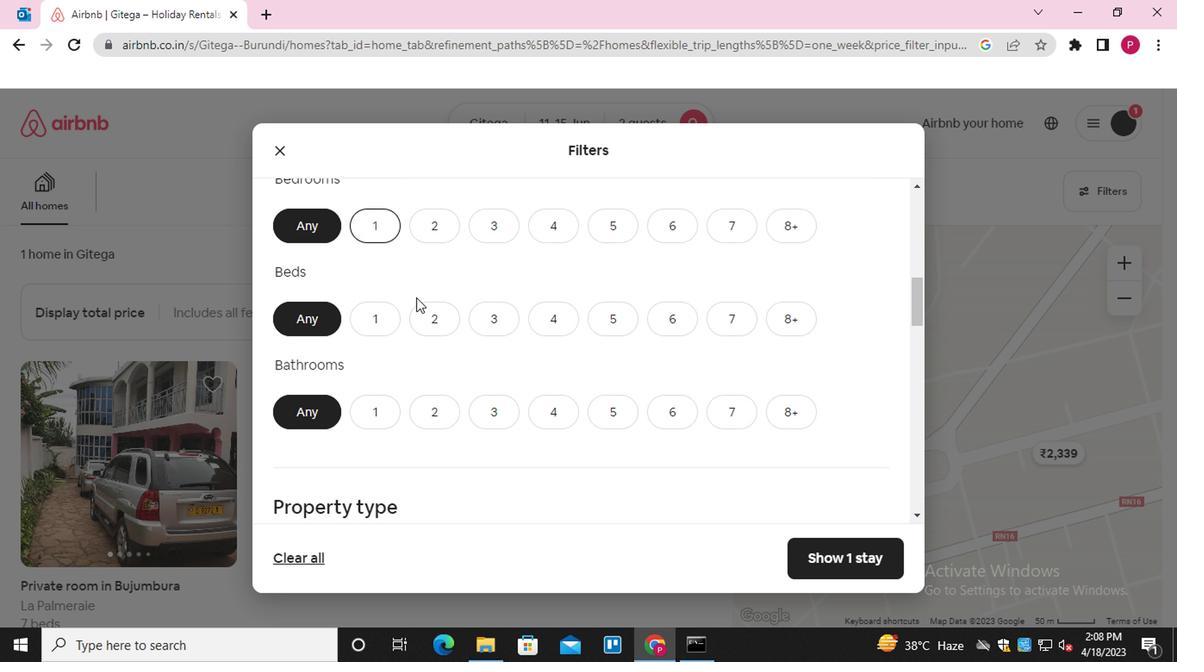 
Action: Mouse pressed left at (423, 322)
Screenshot: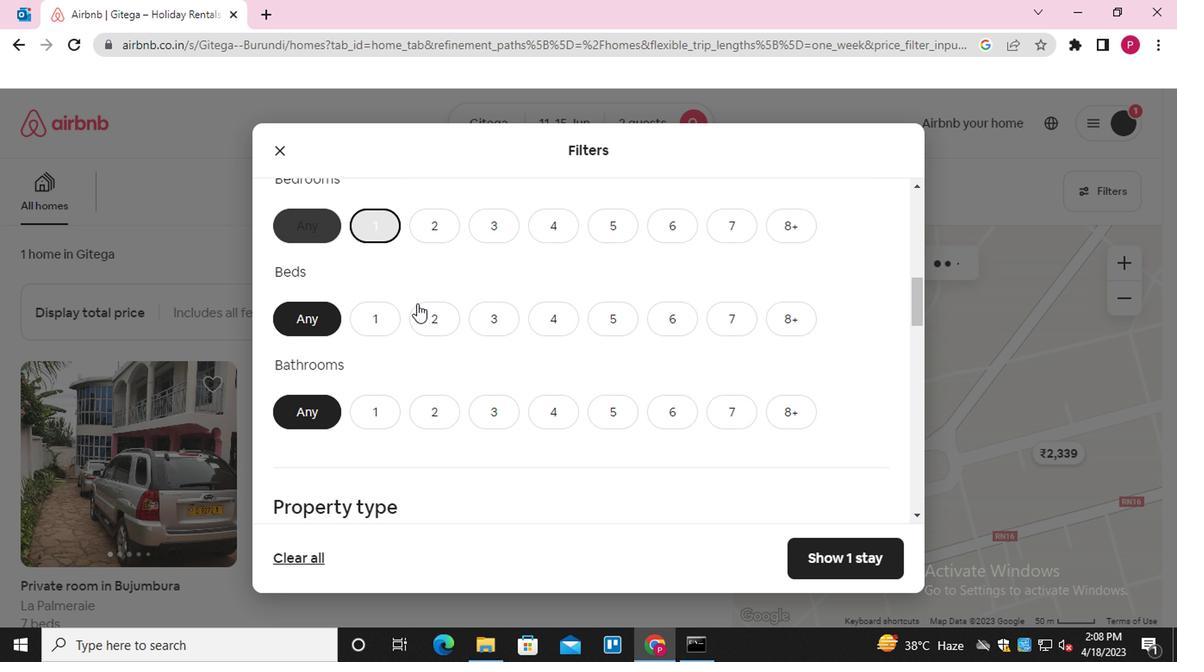 
Action: Mouse moved to (381, 417)
Screenshot: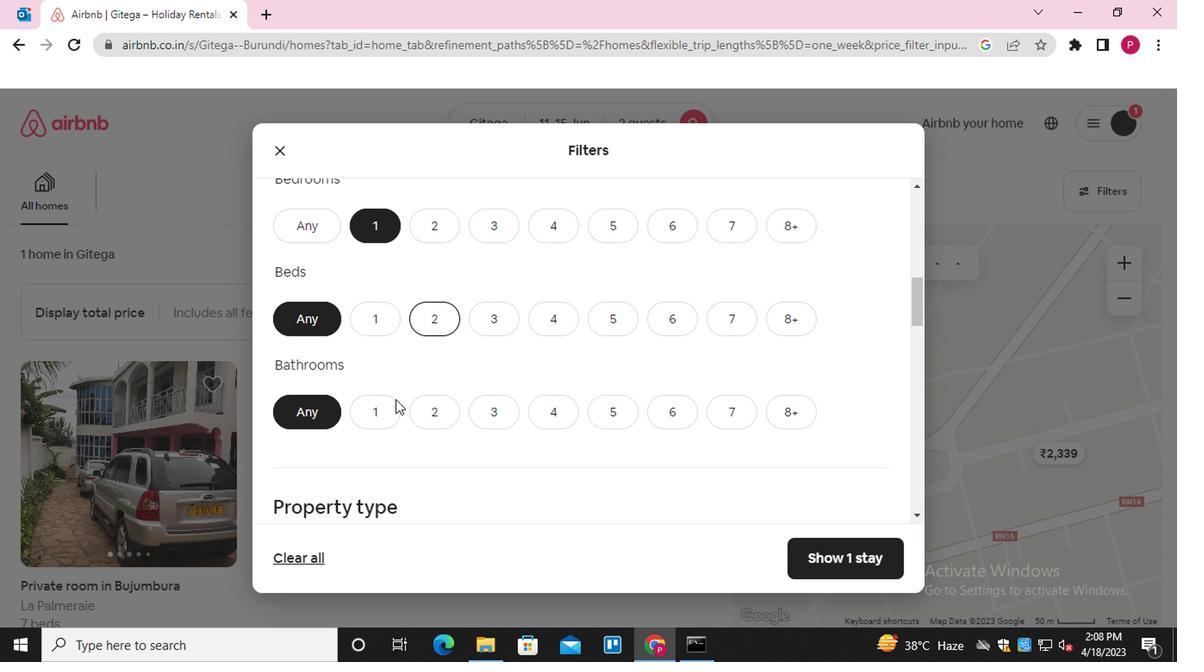 
Action: Mouse pressed left at (381, 417)
Screenshot: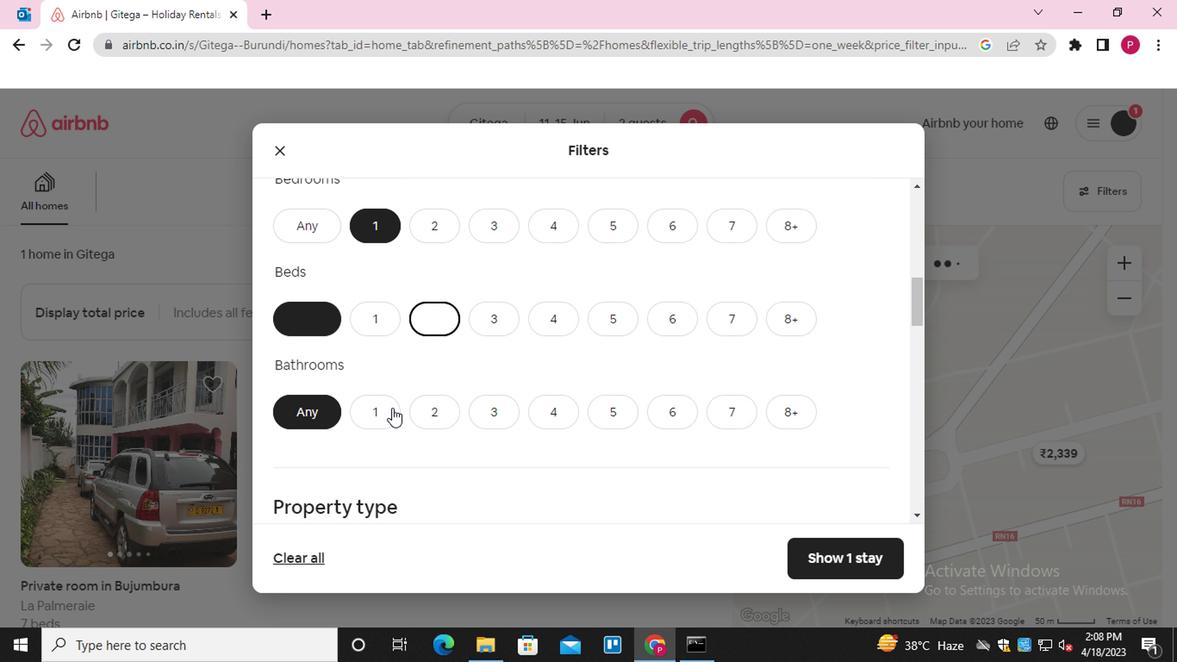 
Action: Mouse moved to (515, 442)
Screenshot: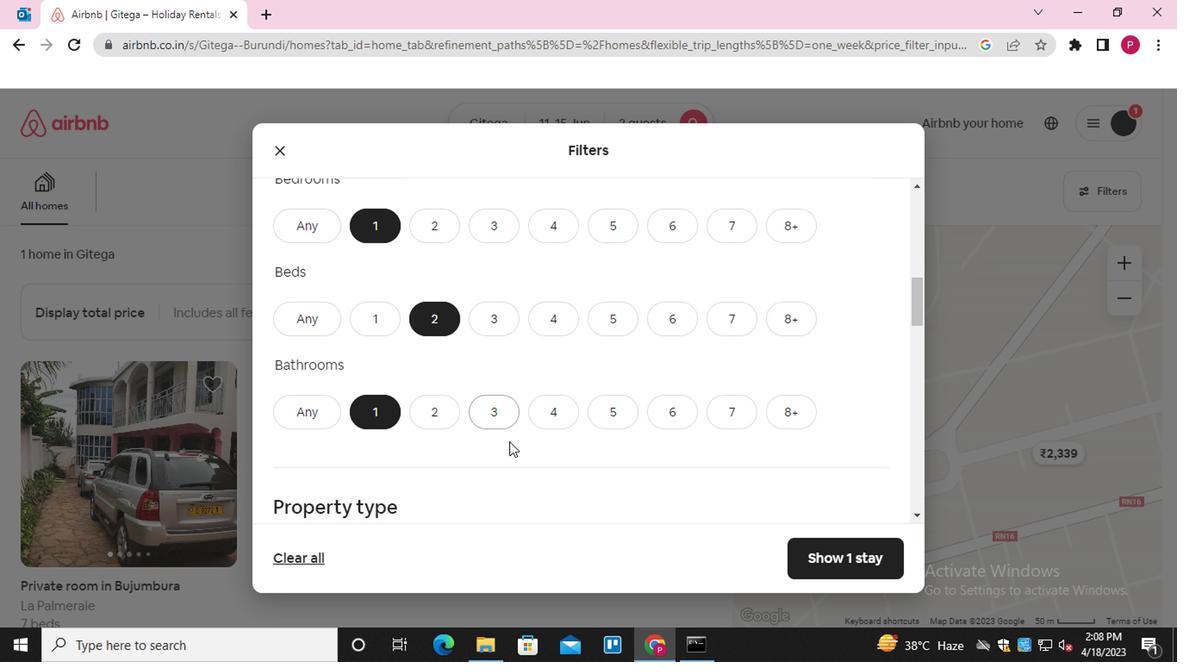 
Action: Mouse scrolled (515, 441) with delta (0, -1)
Screenshot: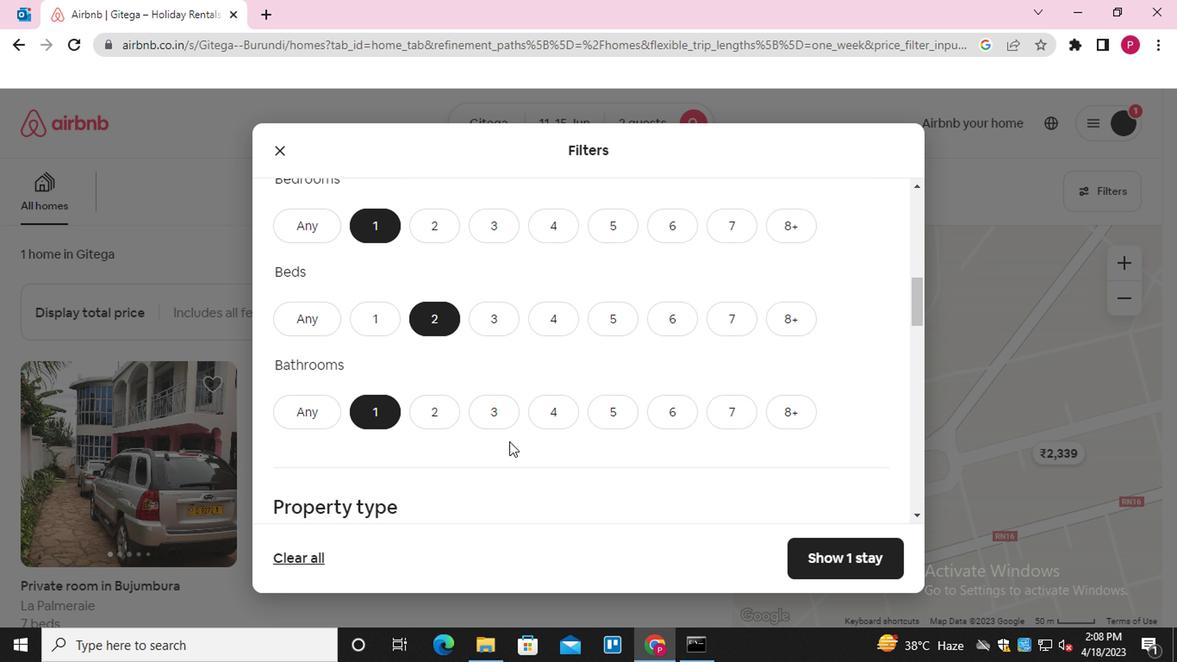 
Action: Mouse scrolled (515, 441) with delta (0, -1)
Screenshot: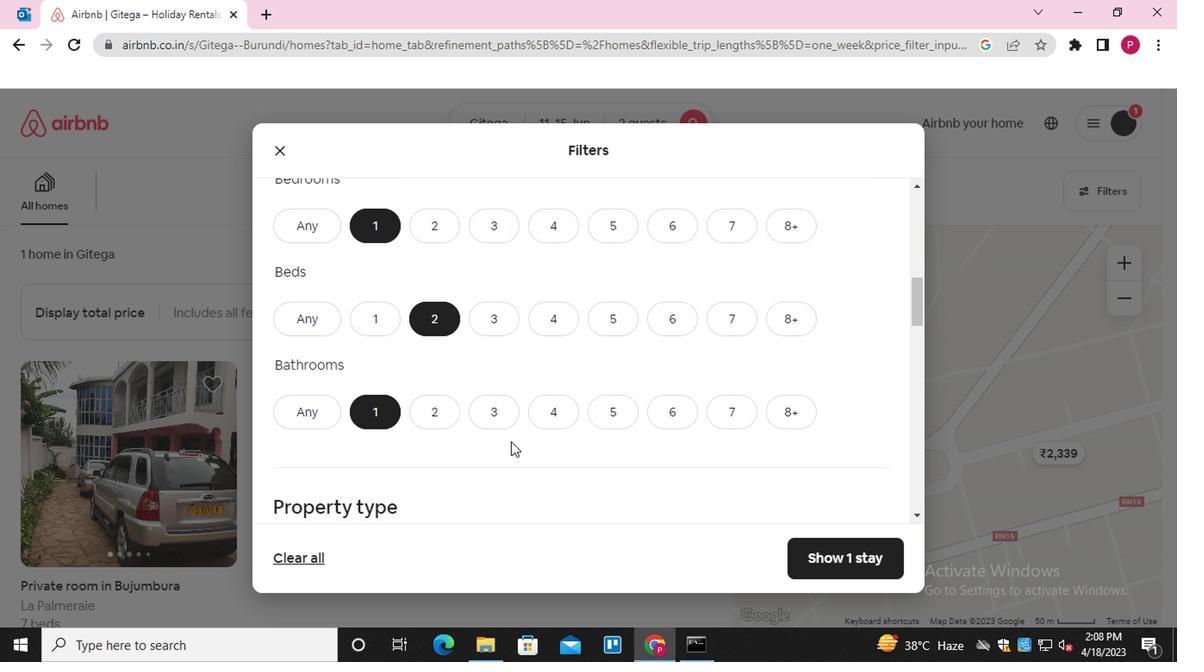 
Action: Mouse moved to (517, 428)
Screenshot: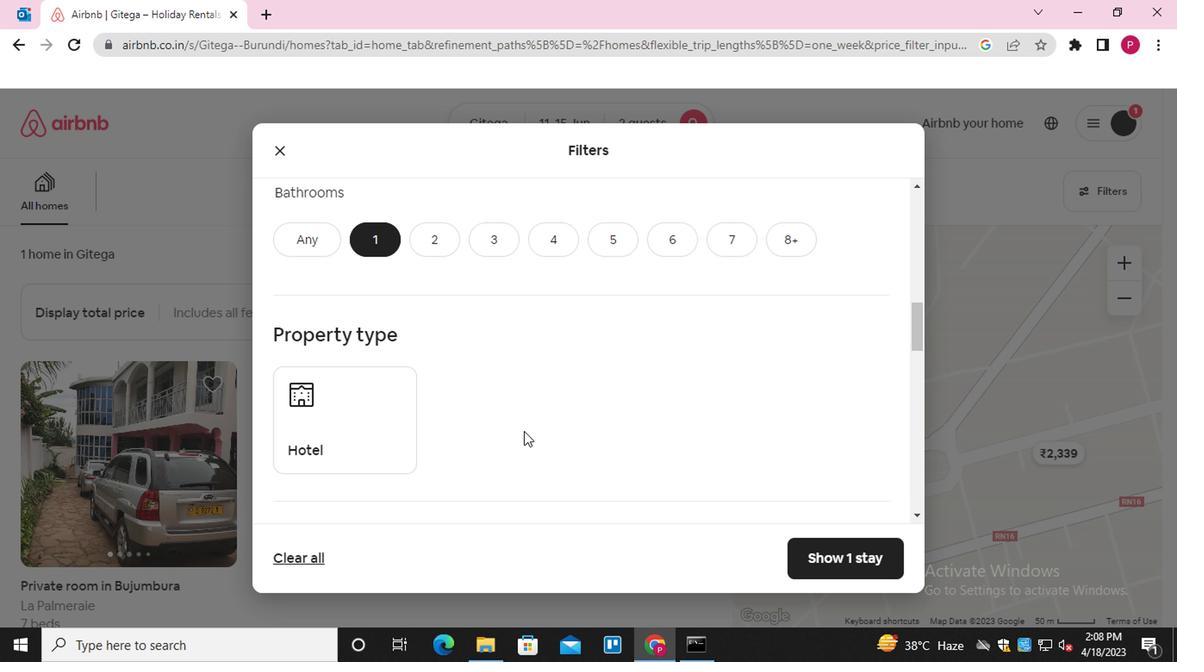 
Action: Mouse scrolled (517, 428) with delta (0, 0)
Screenshot: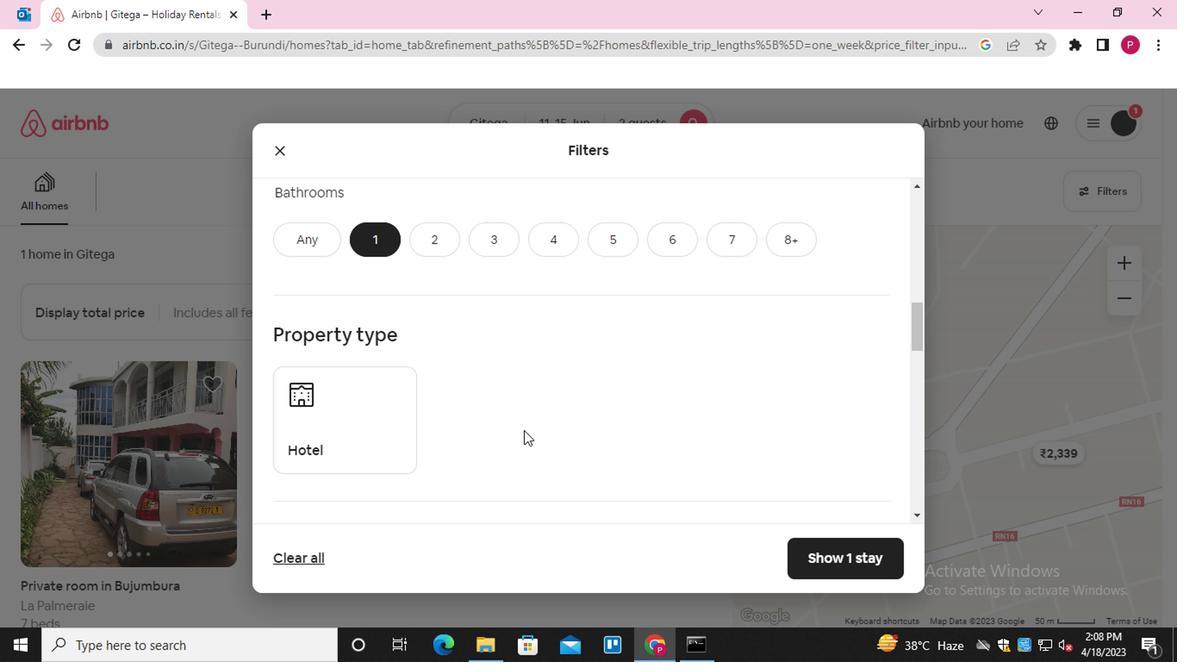 
Action: Mouse scrolled (517, 428) with delta (0, 0)
Screenshot: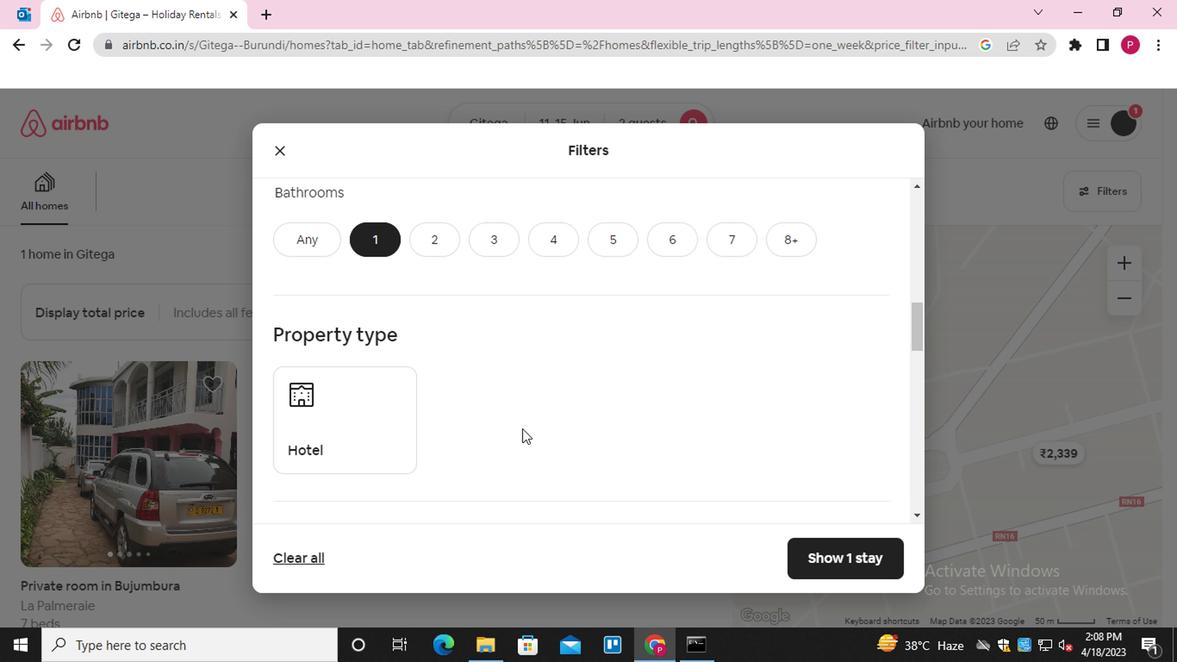 
Action: Mouse moved to (517, 428)
Screenshot: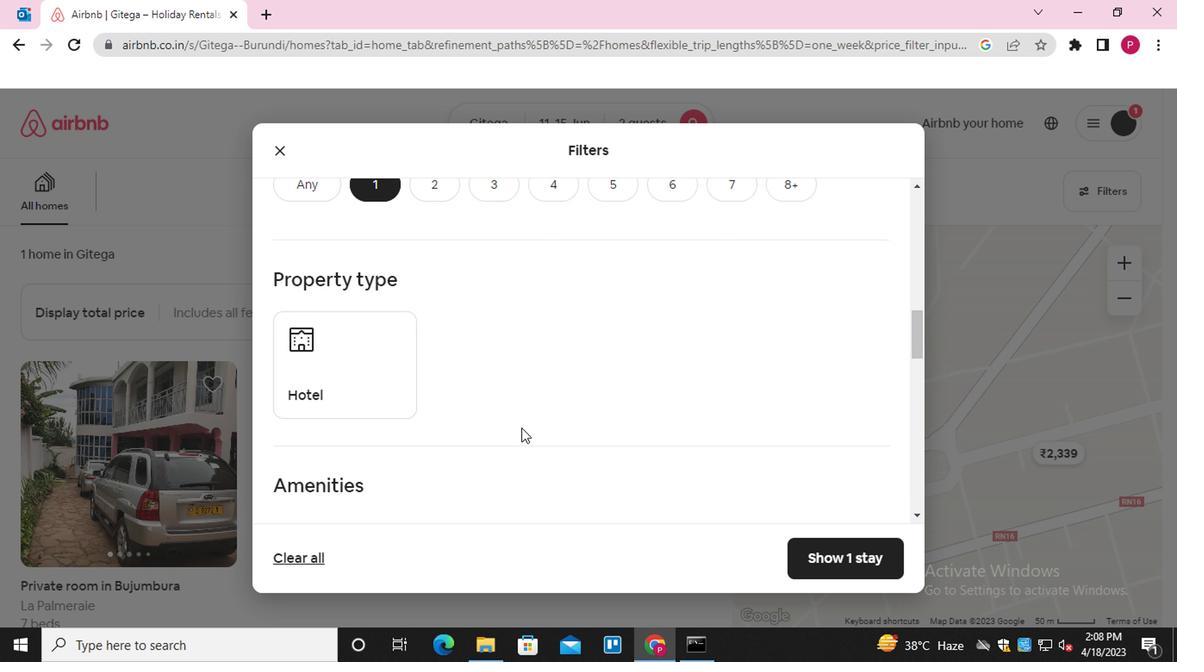 
Action: Mouse scrolled (517, 429) with delta (0, 1)
Screenshot: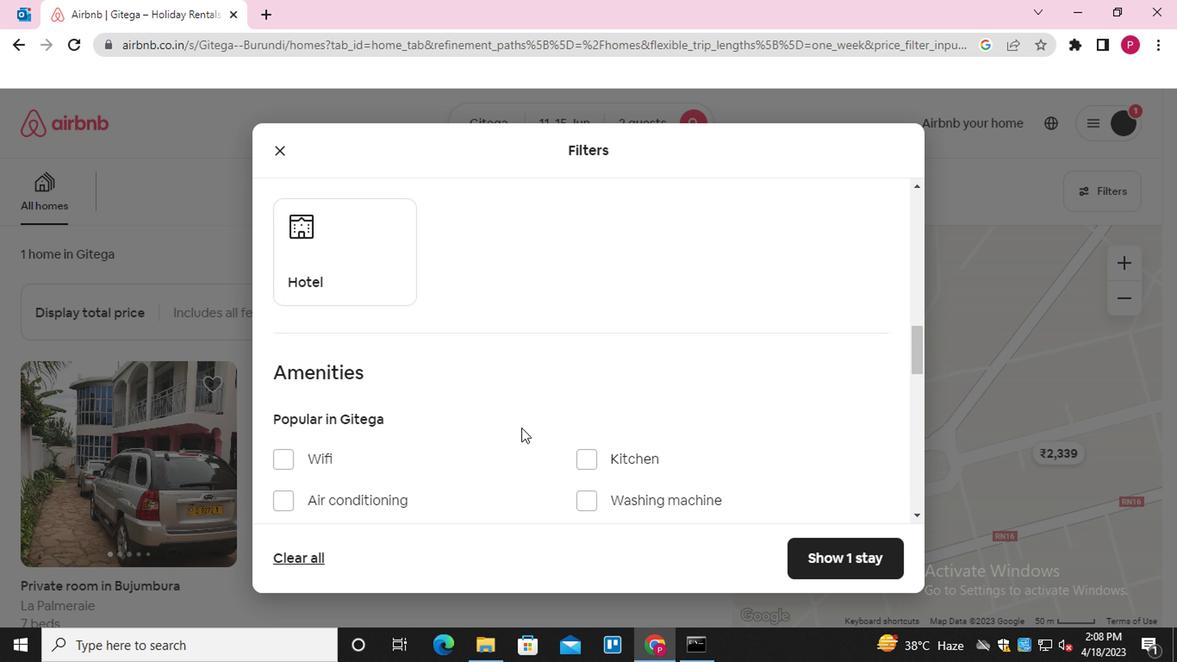
Action: Mouse moved to (342, 334)
Screenshot: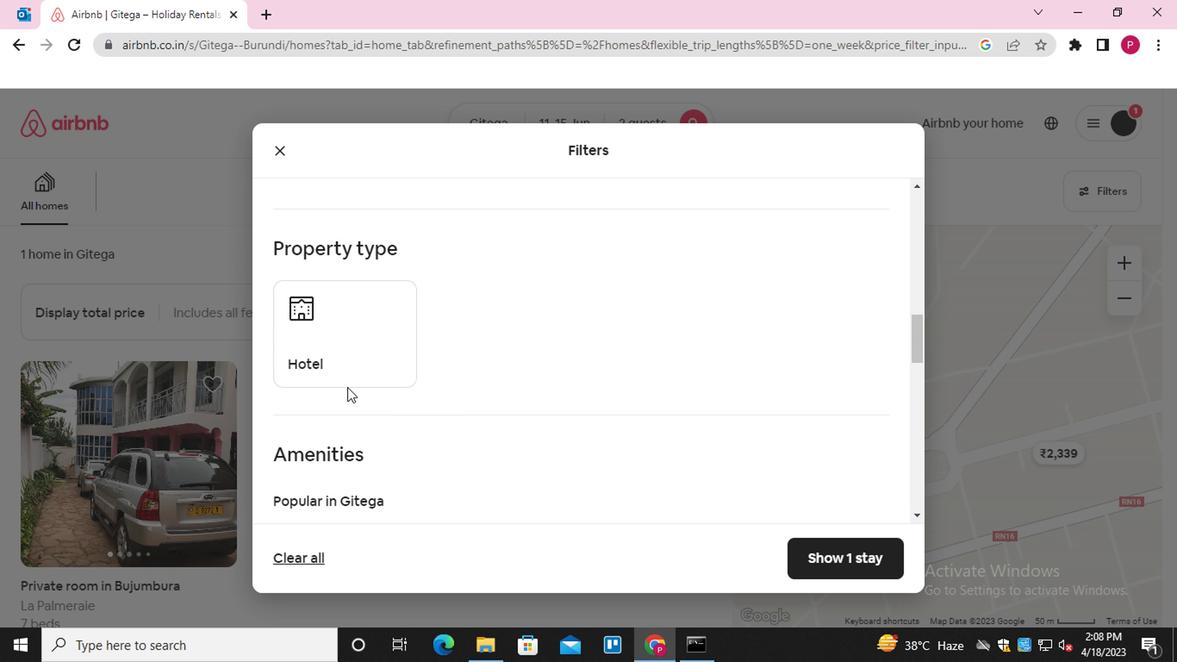 
Action: Mouse pressed left at (342, 334)
Screenshot: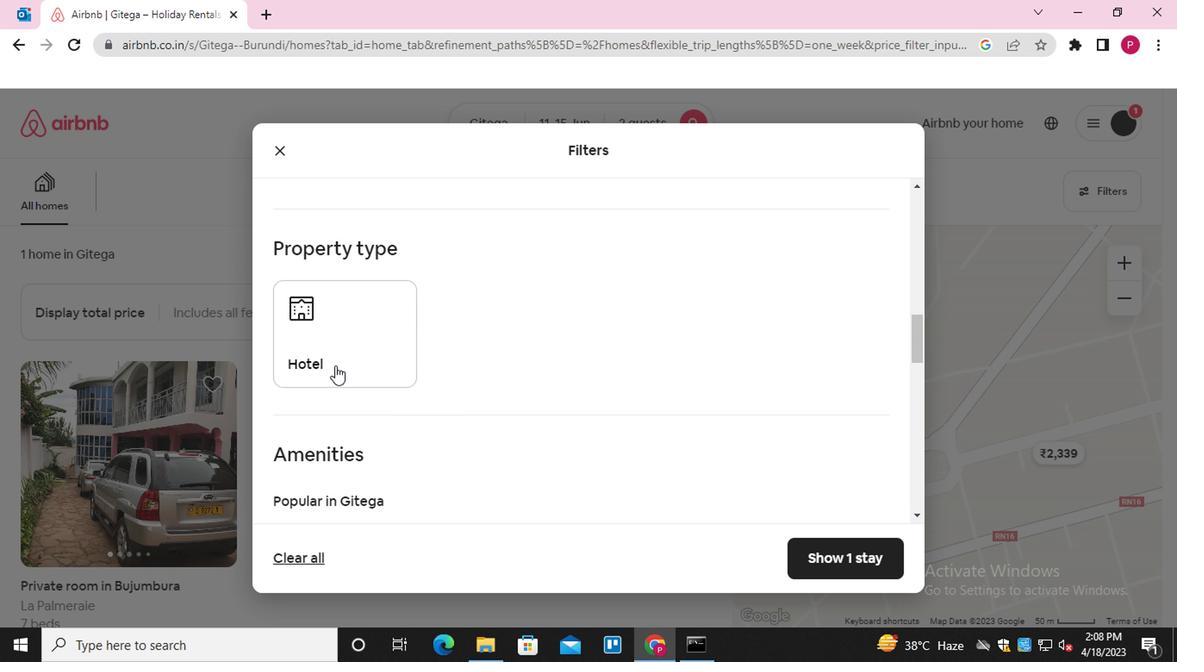 
Action: Mouse moved to (495, 390)
Screenshot: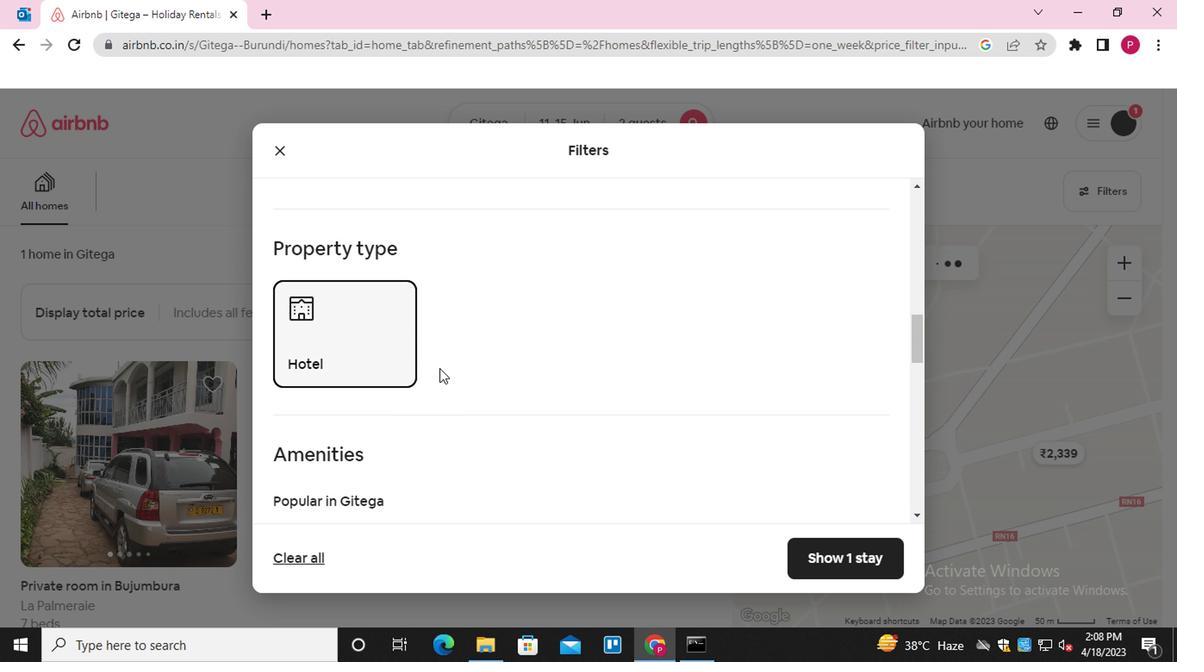 
Action: Mouse scrolled (495, 390) with delta (0, 0)
Screenshot: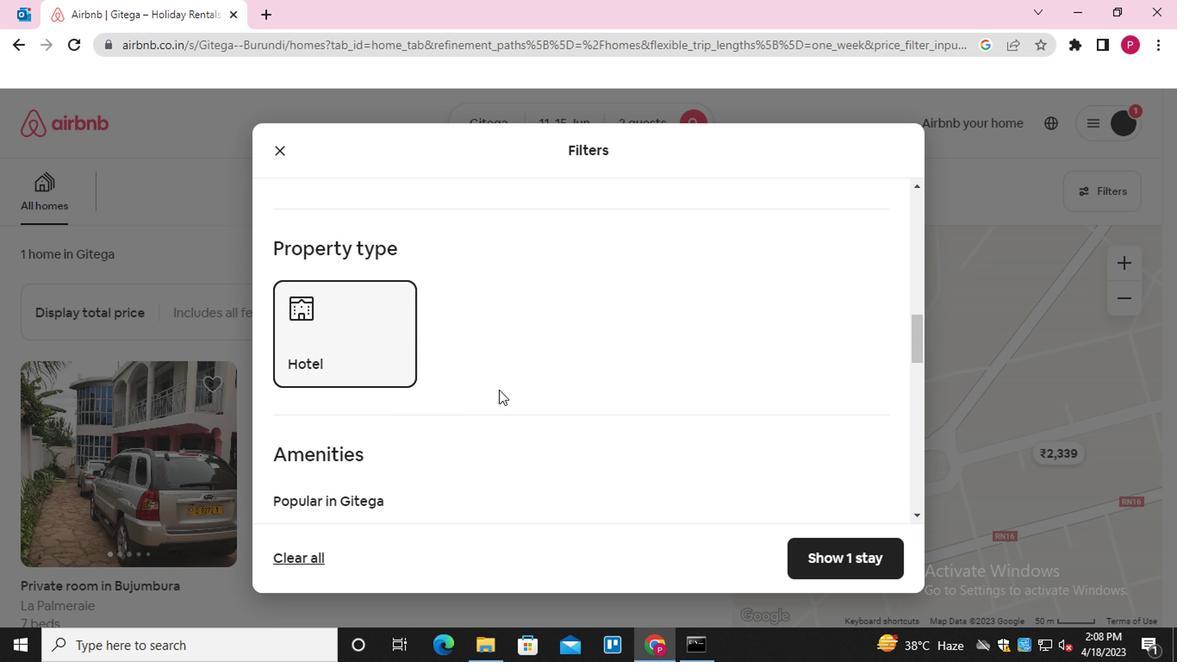
Action: Mouse scrolled (495, 390) with delta (0, 0)
Screenshot: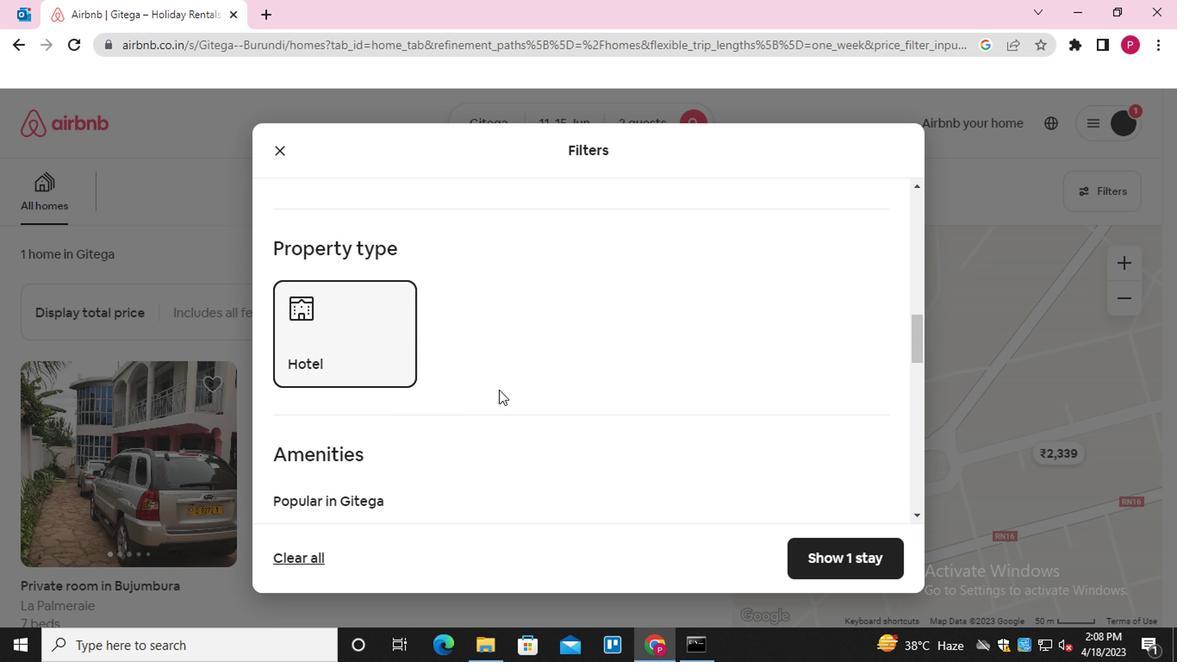 
Action: Mouse scrolled (495, 390) with delta (0, 0)
Screenshot: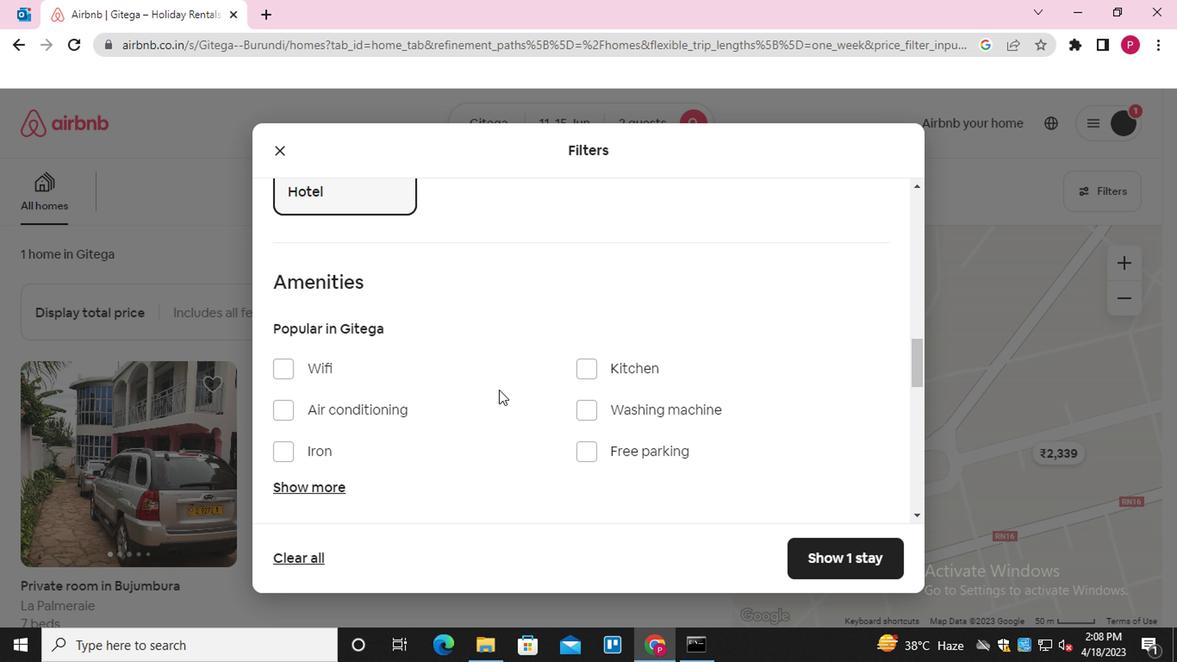 
Action: Mouse scrolled (495, 390) with delta (0, 0)
Screenshot: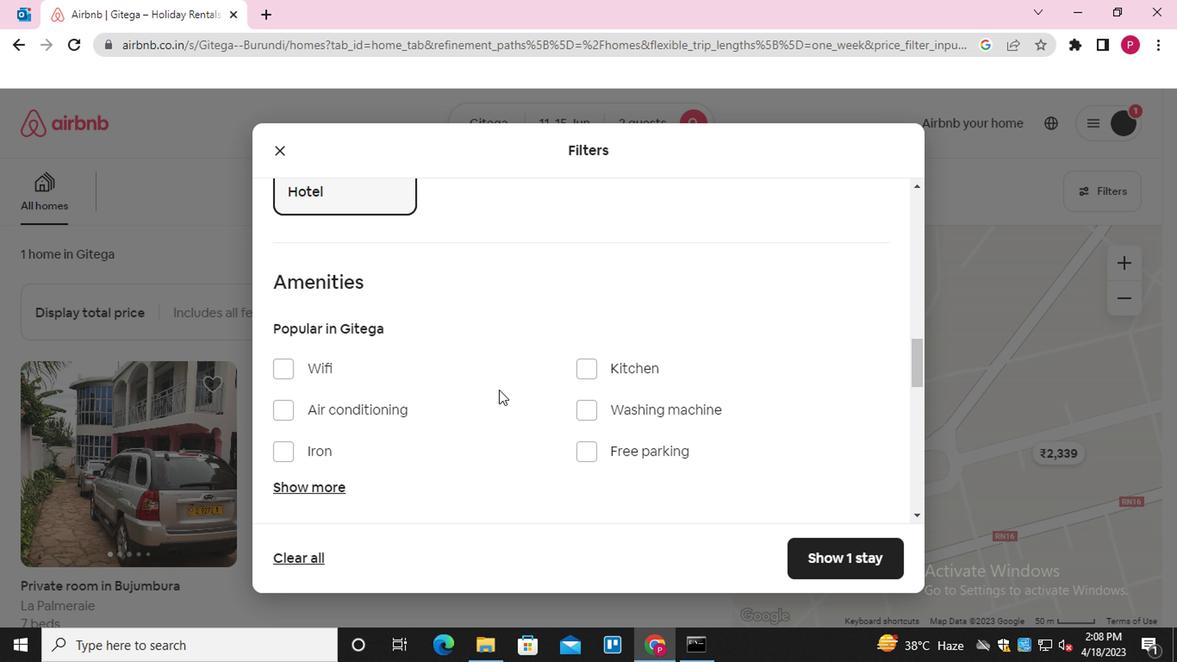 
Action: Mouse scrolled (495, 390) with delta (0, 0)
Screenshot: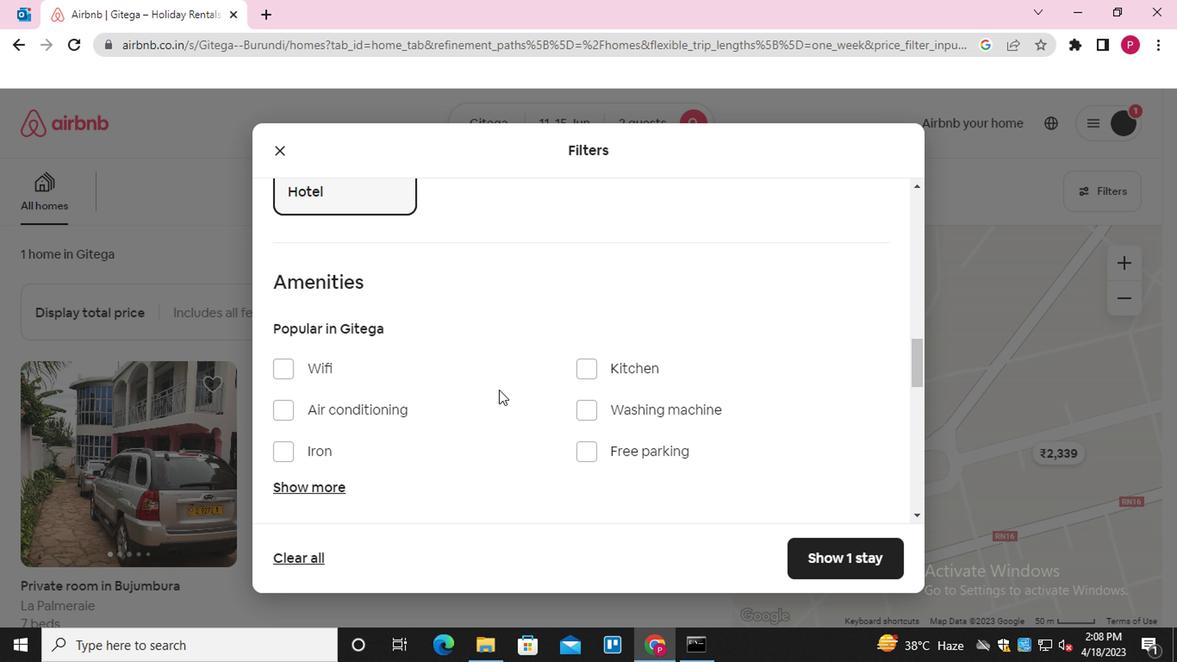 
Action: Mouse scrolled (495, 390) with delta (0, 0)
Screenshot: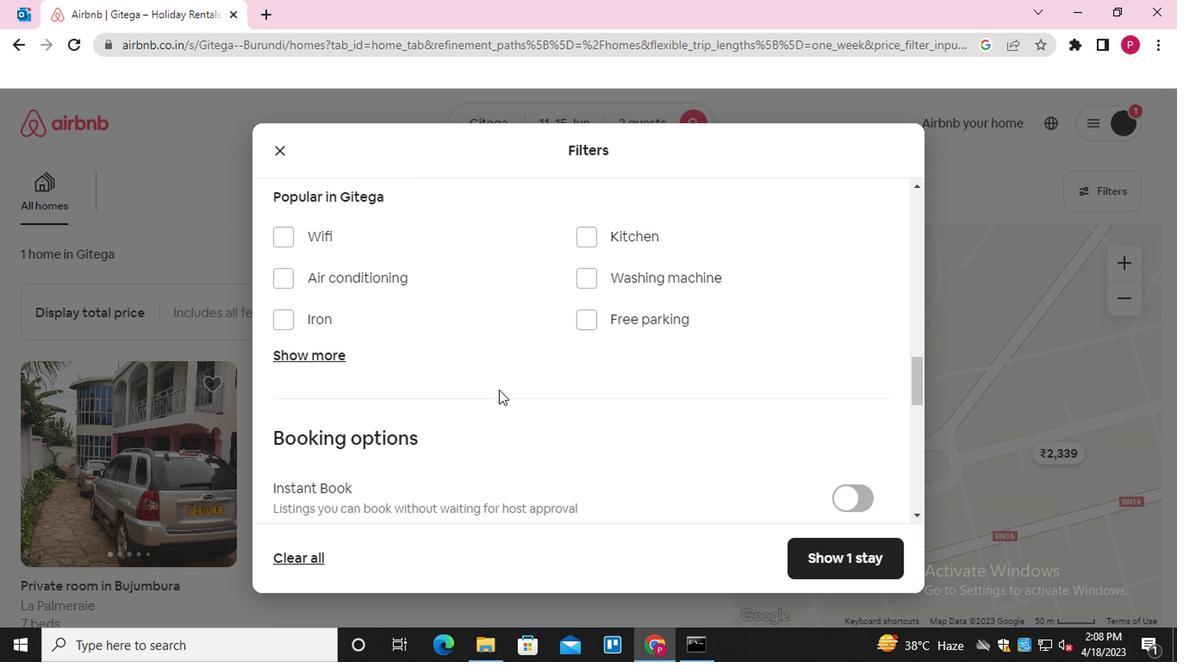 
Action: Mouse moved to (849, 342)
Screenshot: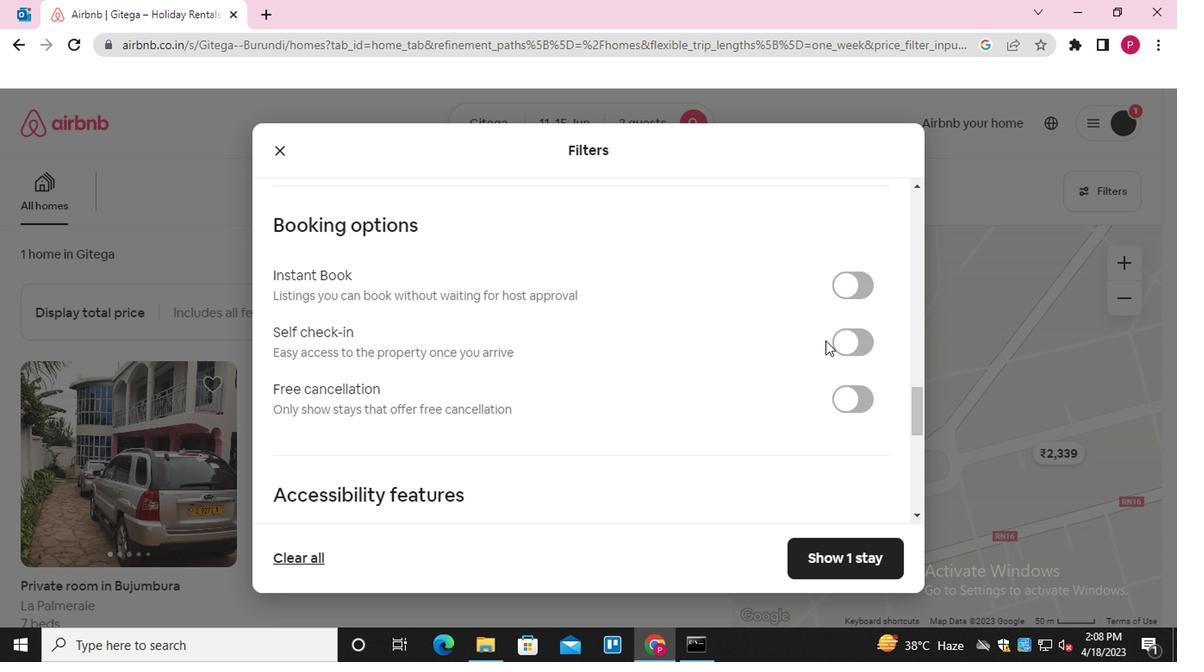 
Action: Mouse pressed left at (849, 342)
Screenshot: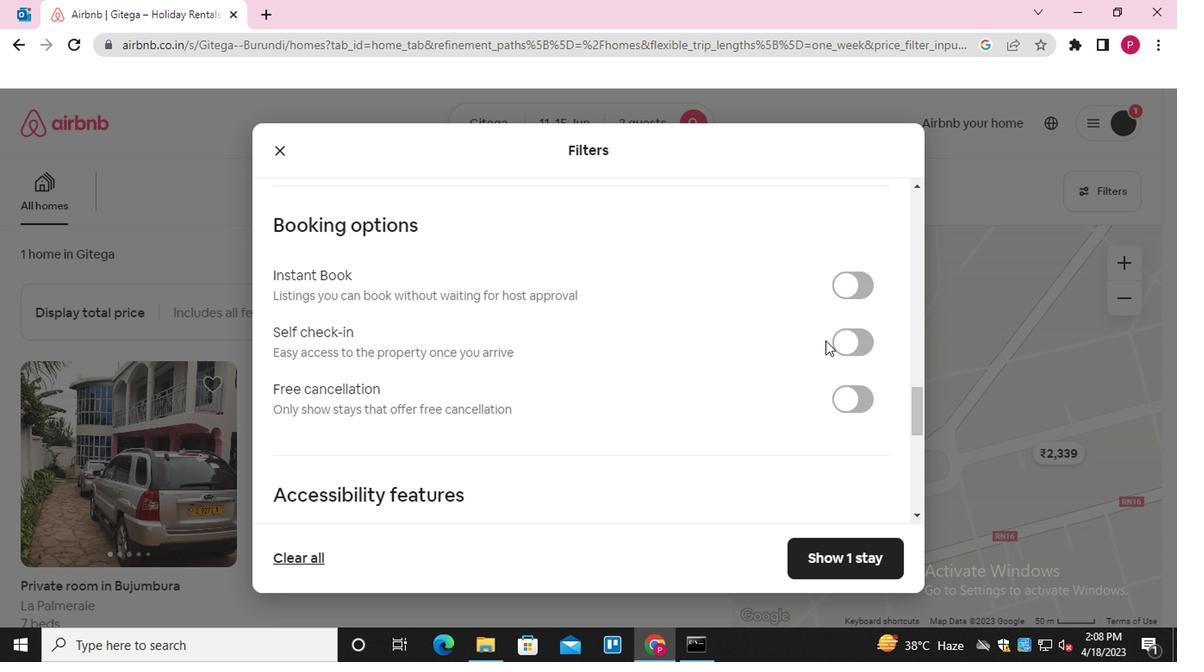 
Action: Mouse moved to (515, 398)
Screenshot: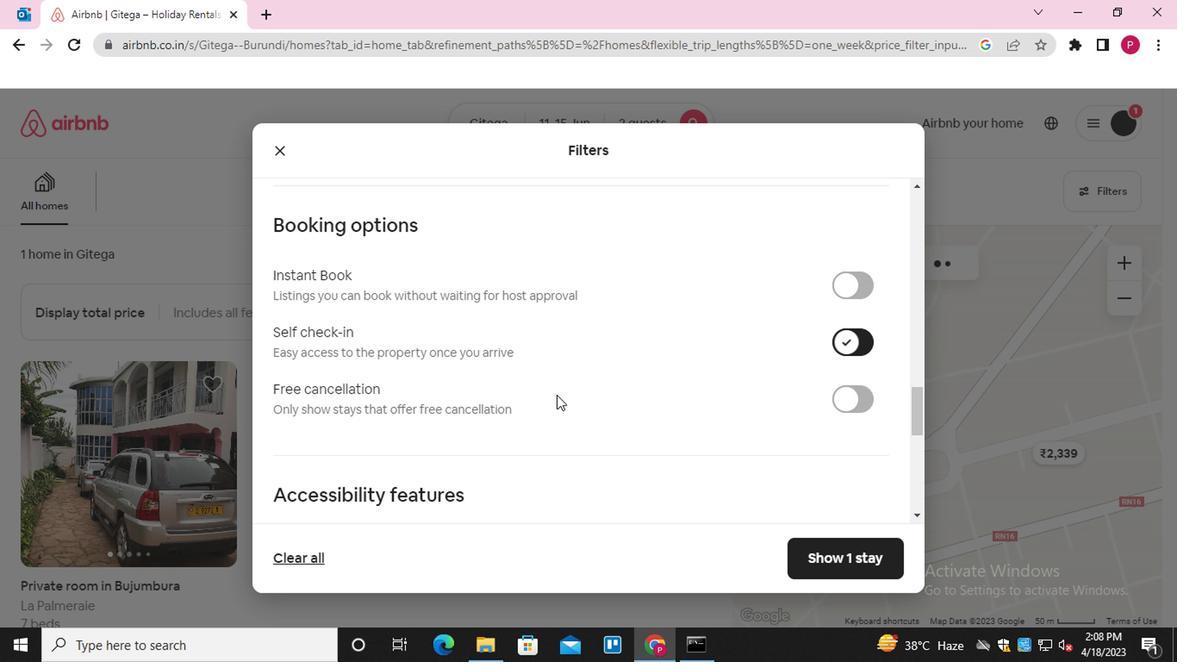 
Action: Mouse scrolled (515, 398) with delta (0, 0)
Screenshot: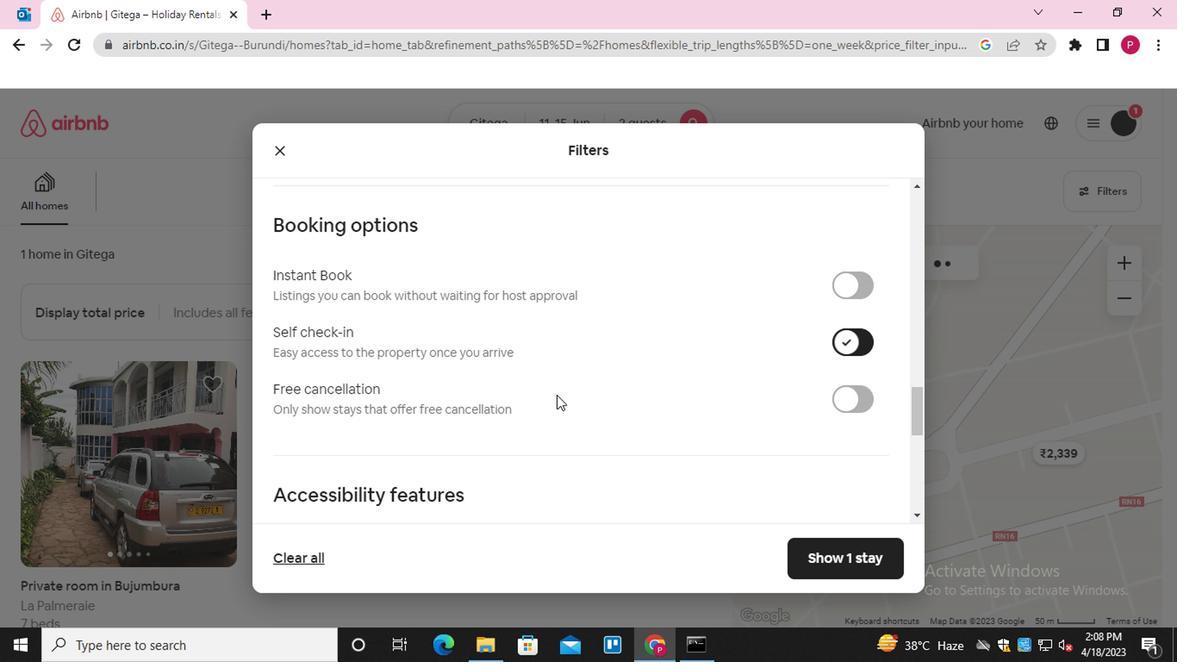 
Action: Mouse moved to (515, 398)
Screenshot: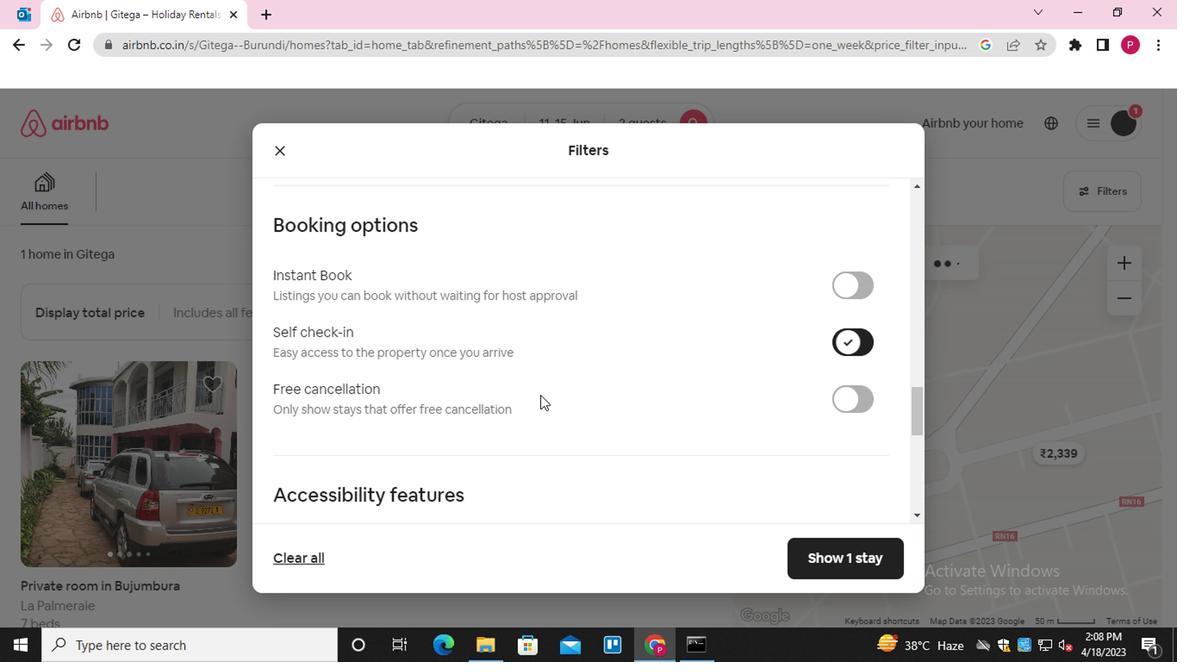 
Action: Mouse scrolled (515, 398) with delta (0, 0)
Screenshot: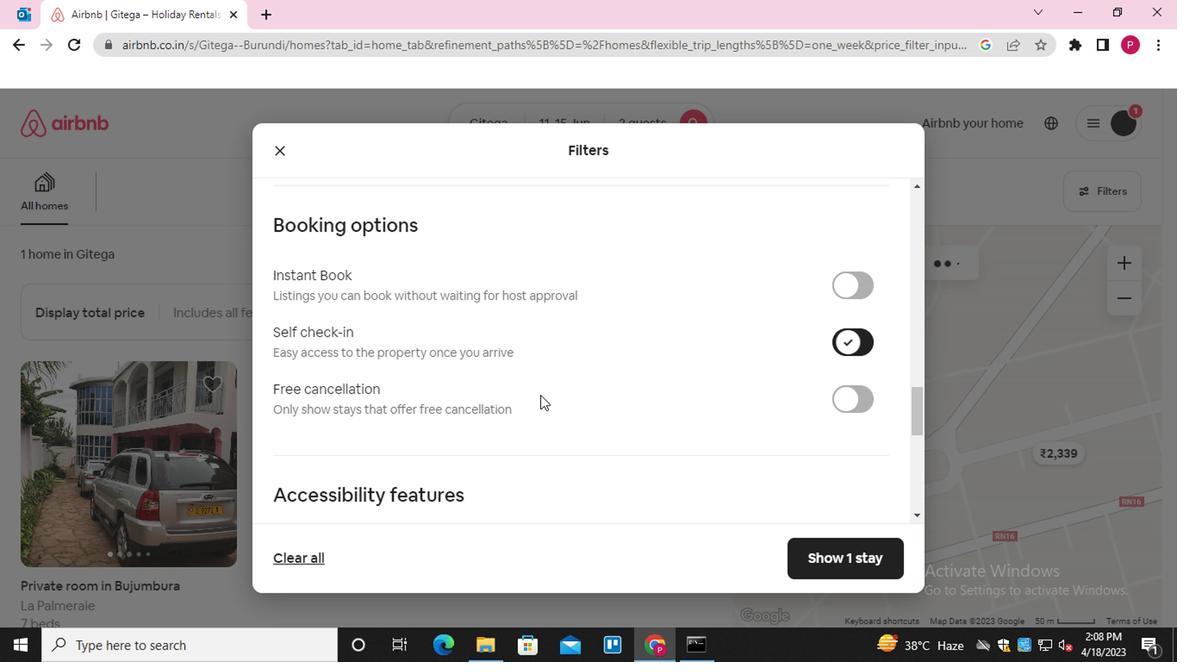 
Action: Mouse moved to (515, 399)
Screenshot: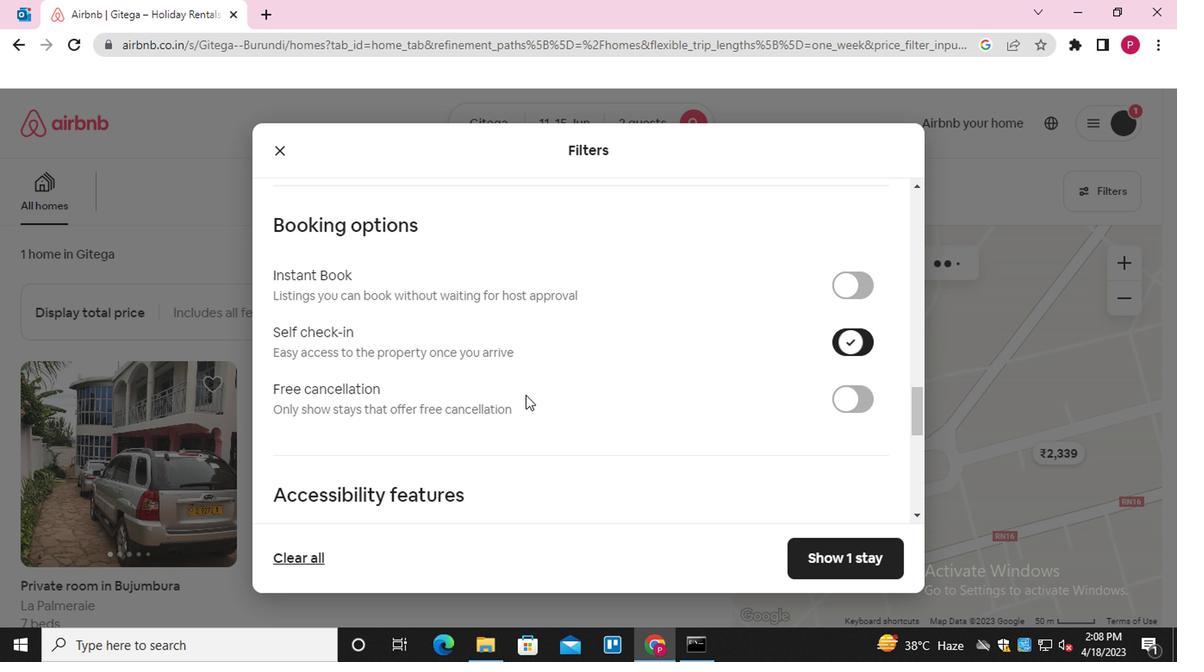 
Action: Mouse scrolled (515, 398) with delta (0, 0)
Screenshot: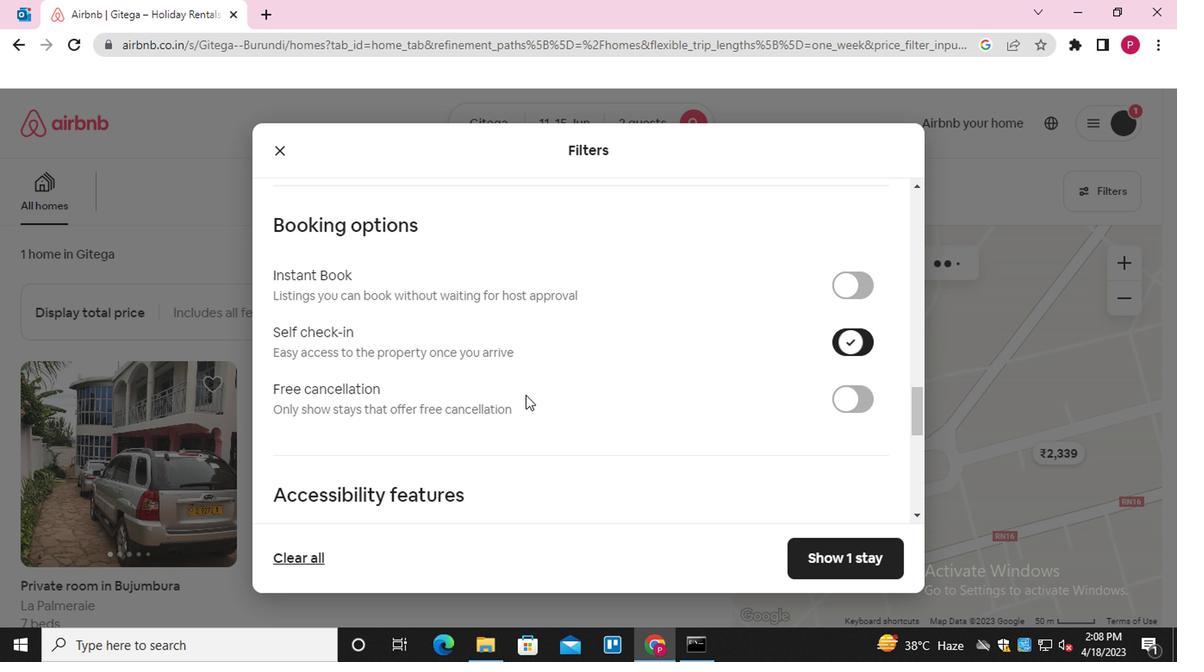 
Action: Mouse moved to (515, 402)
Screenshot: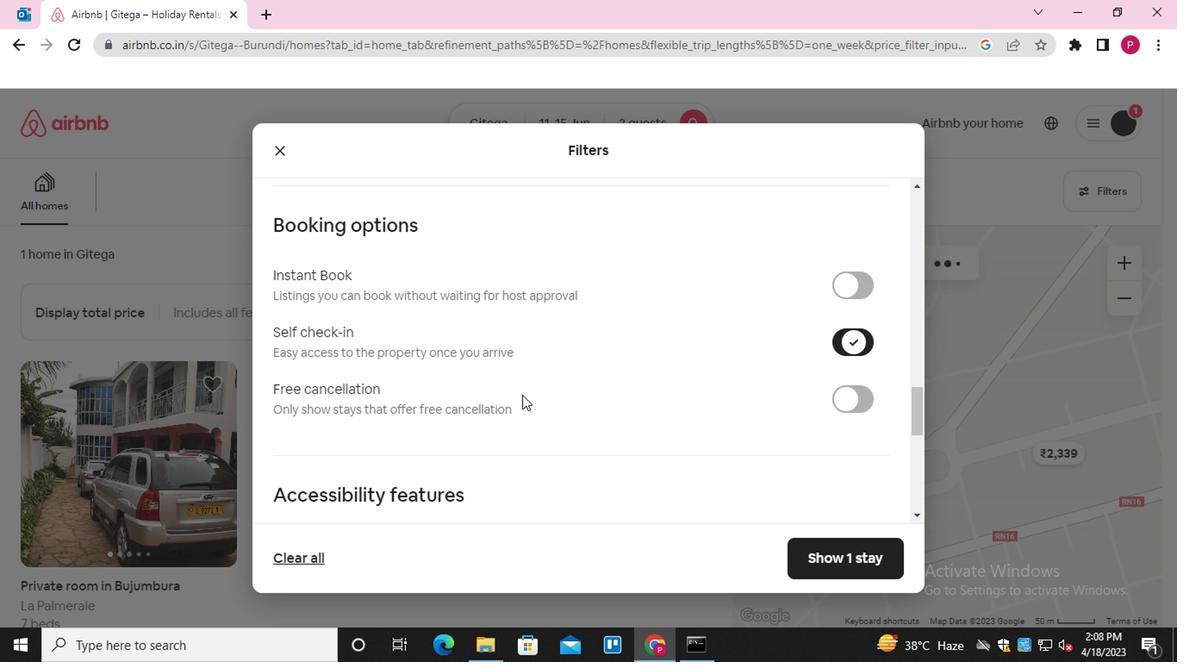 
Action: Mouse scrolled (515, 401) with delta (0, -1)
Screenshot: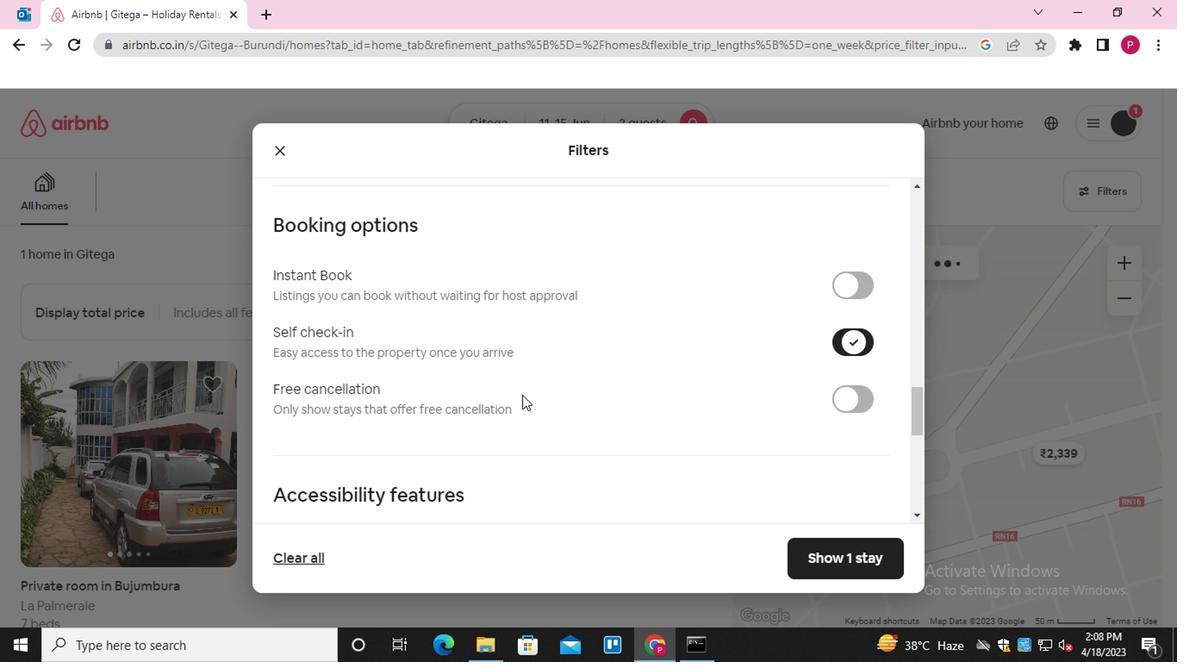 
Action: Mouse moved to (349, 396)
Screenshot: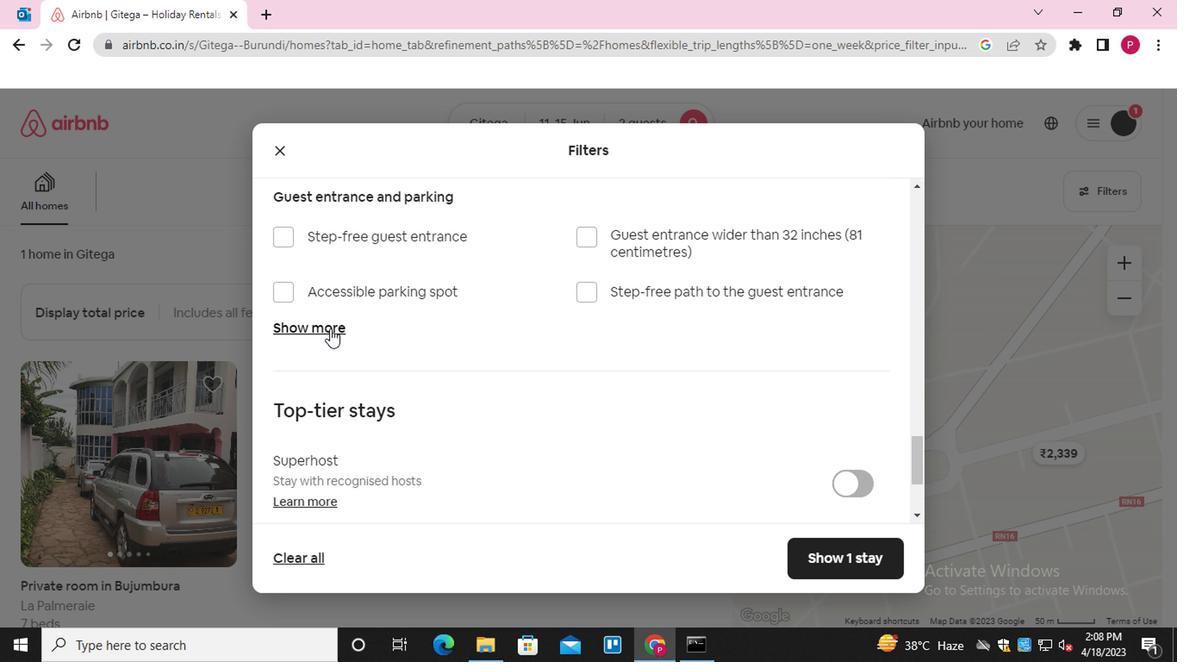 
Action: Mouse scrolled (349, 395) with delta (0, -1)
Screenshot: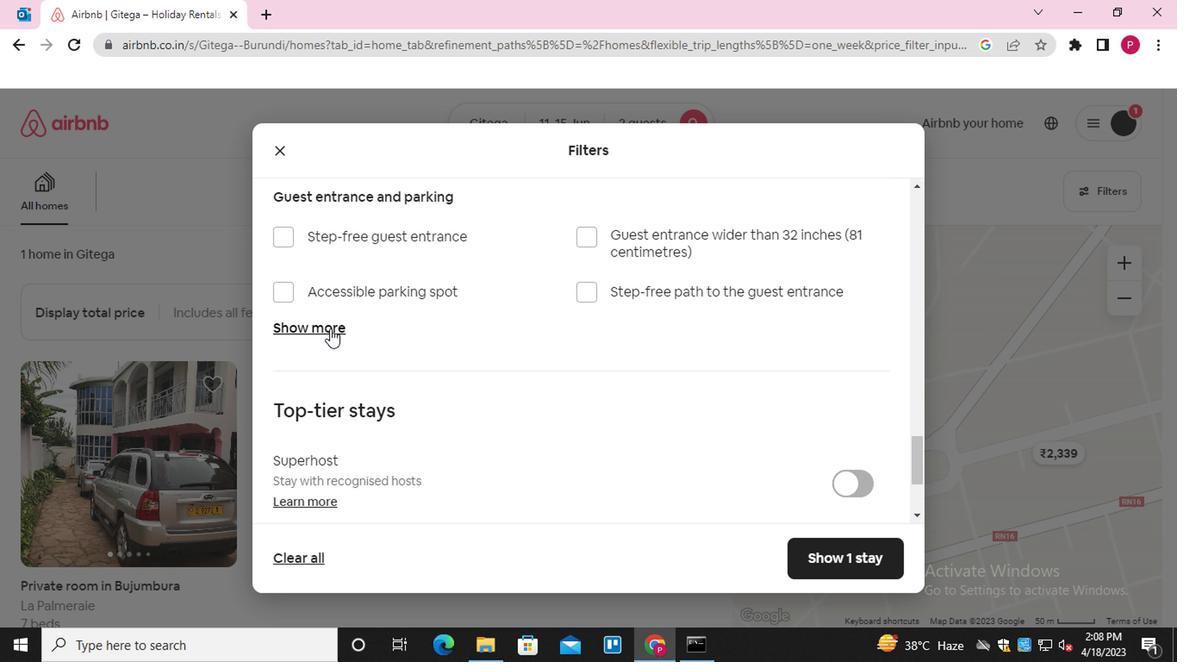 
Action: Mouse moved to (355, 403)
Screenshot: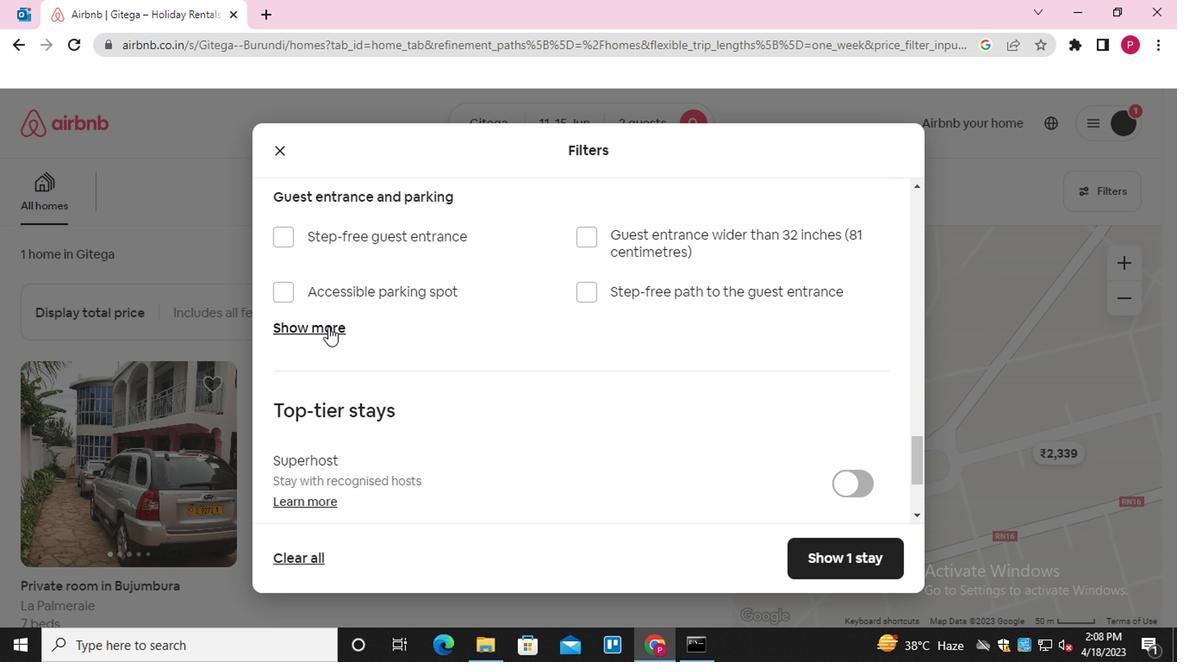 
Action: Mouse scrolled (355, 402) with delta (0, 0)
Screenshot: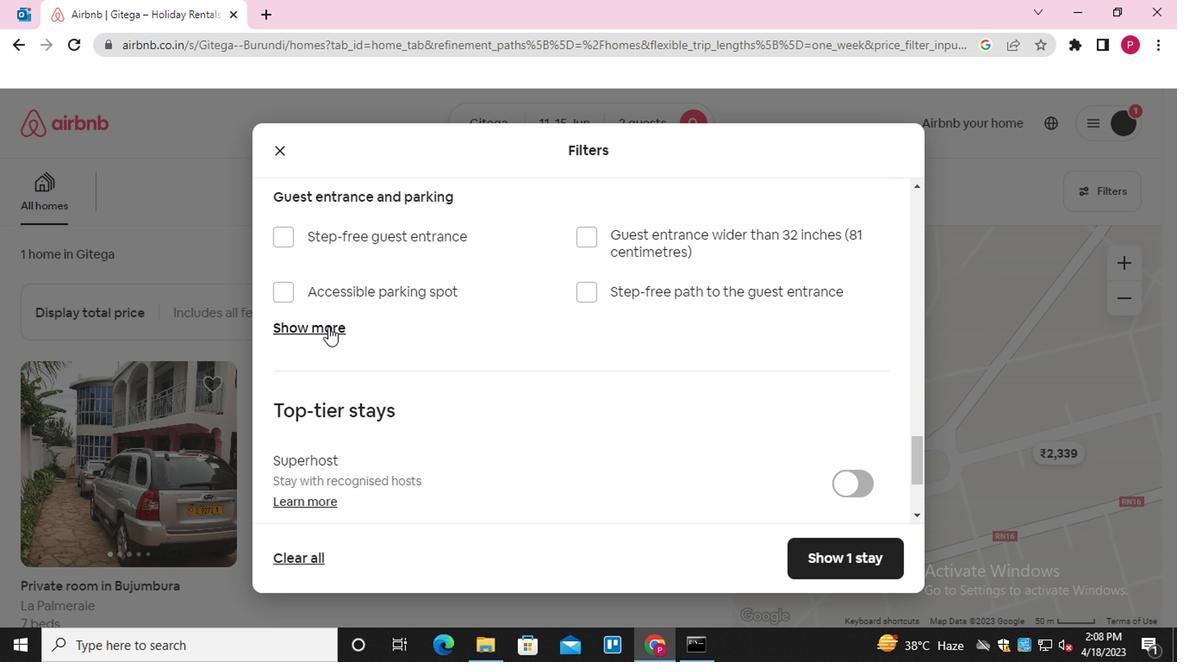 
Action: Mouse moved to (356, 404)
Screenshot: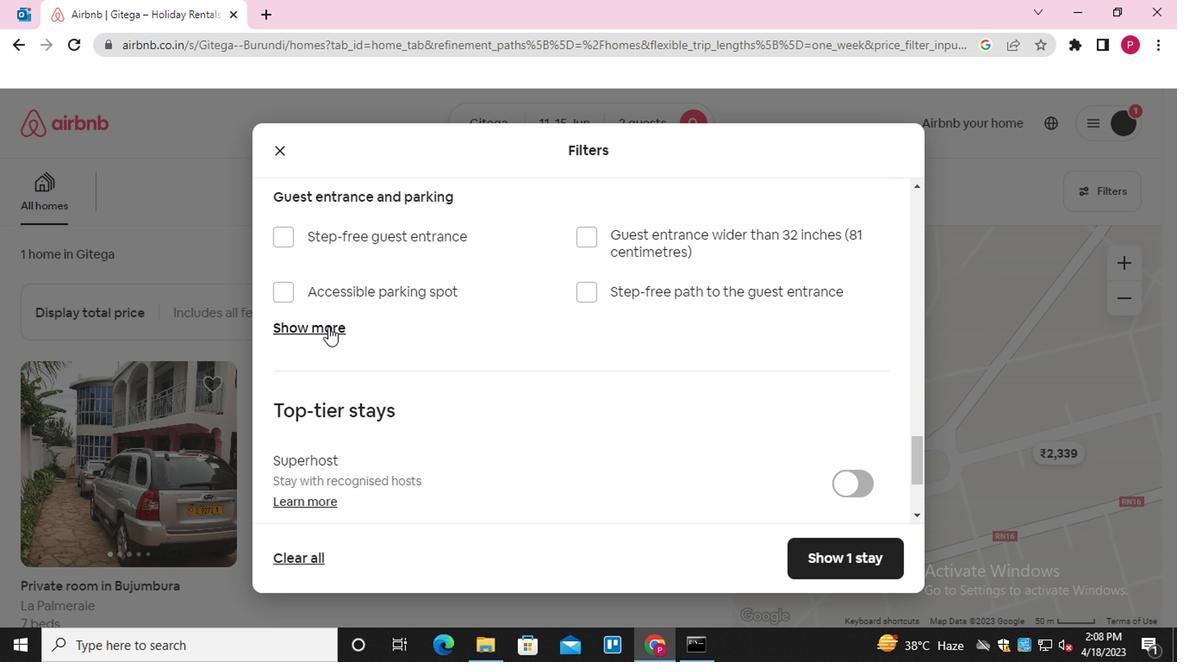 
Action: Mouse scrolled (356, 403) with delta (0, -1)
Screenshot: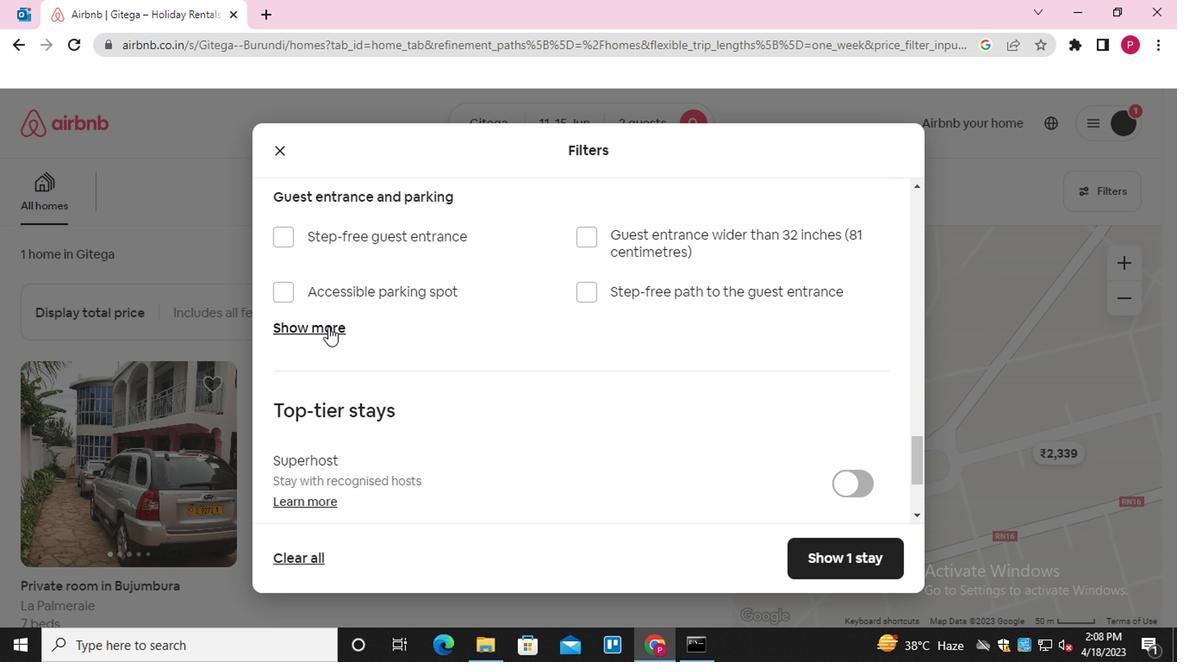 
Action: Mouse moved to (359, 405)
Screenshot: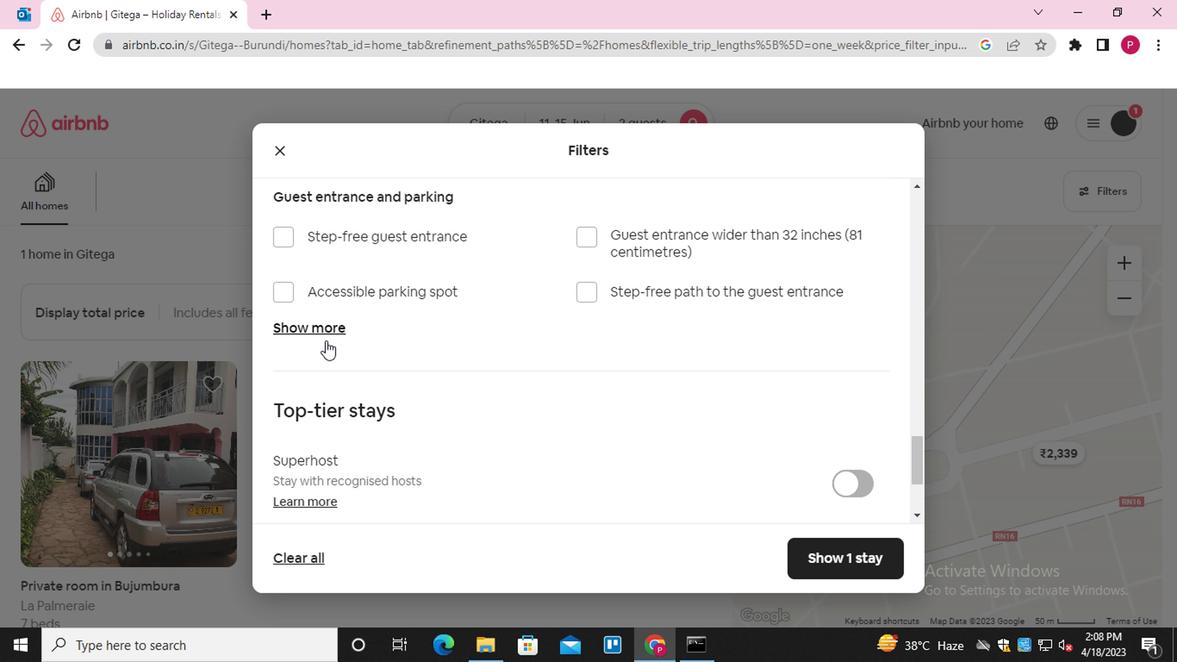 
Action: Mouse scrolled (359, 404) with delta (0, 0)
Screenshot: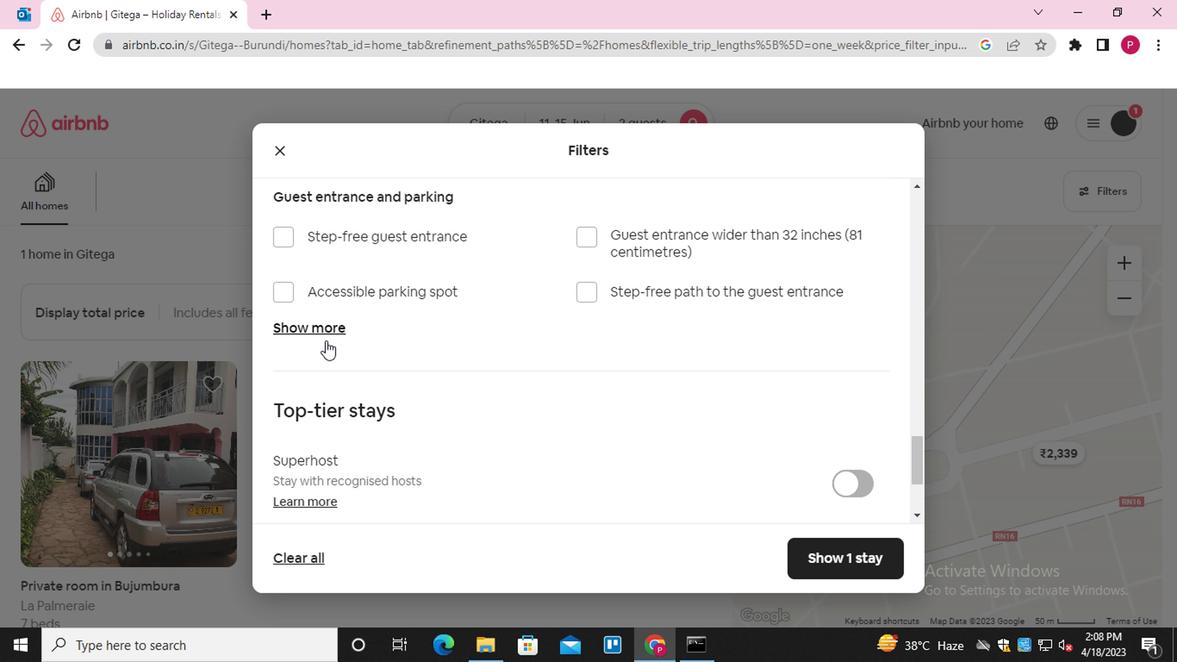 
Action: Mouse moved to (281, 483)
Screenshot: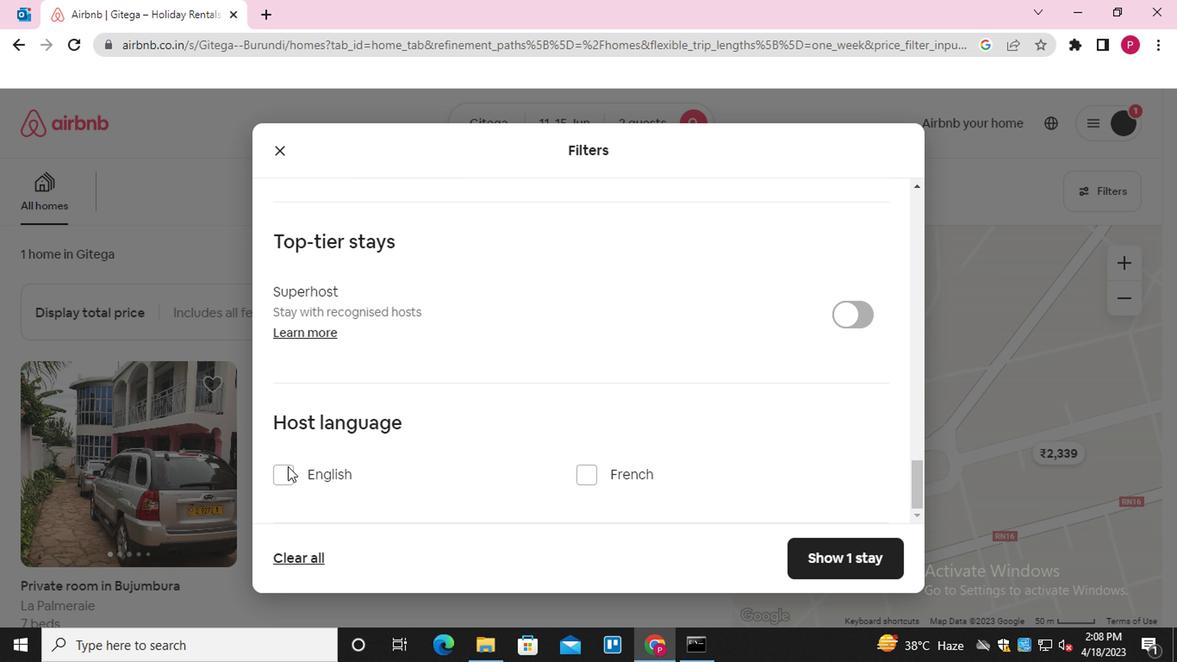 
Action: Mouse pressed left at (281, 483)
Screenshot: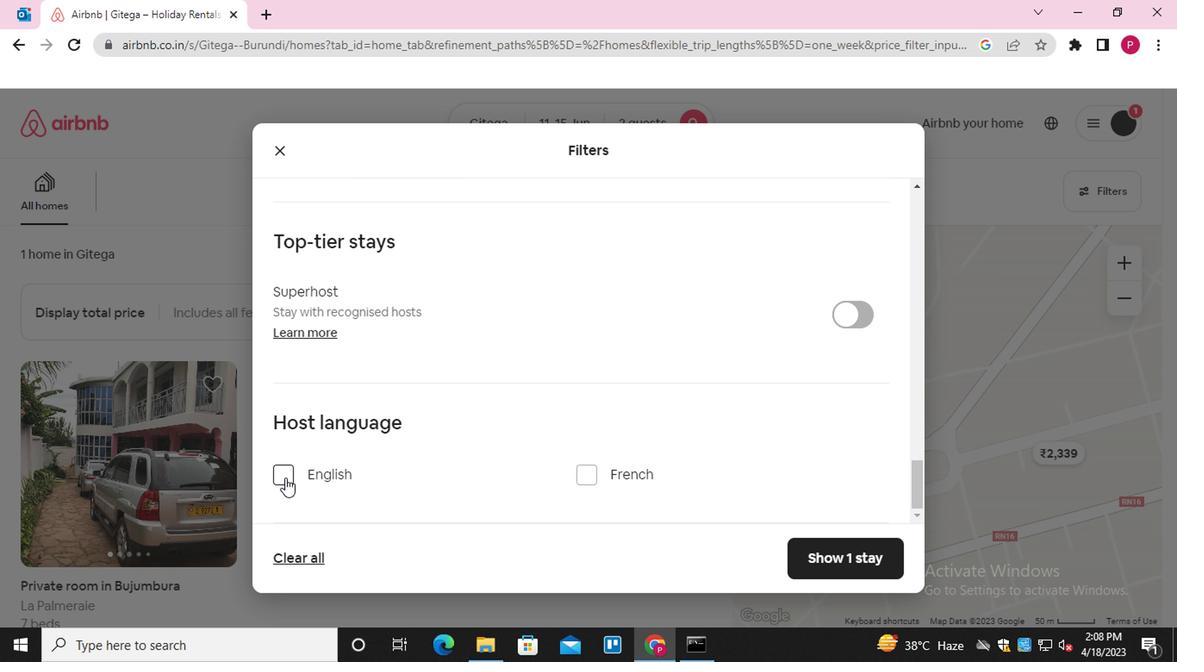 
Action: Mouse moved to (823, 564)
Screenshot: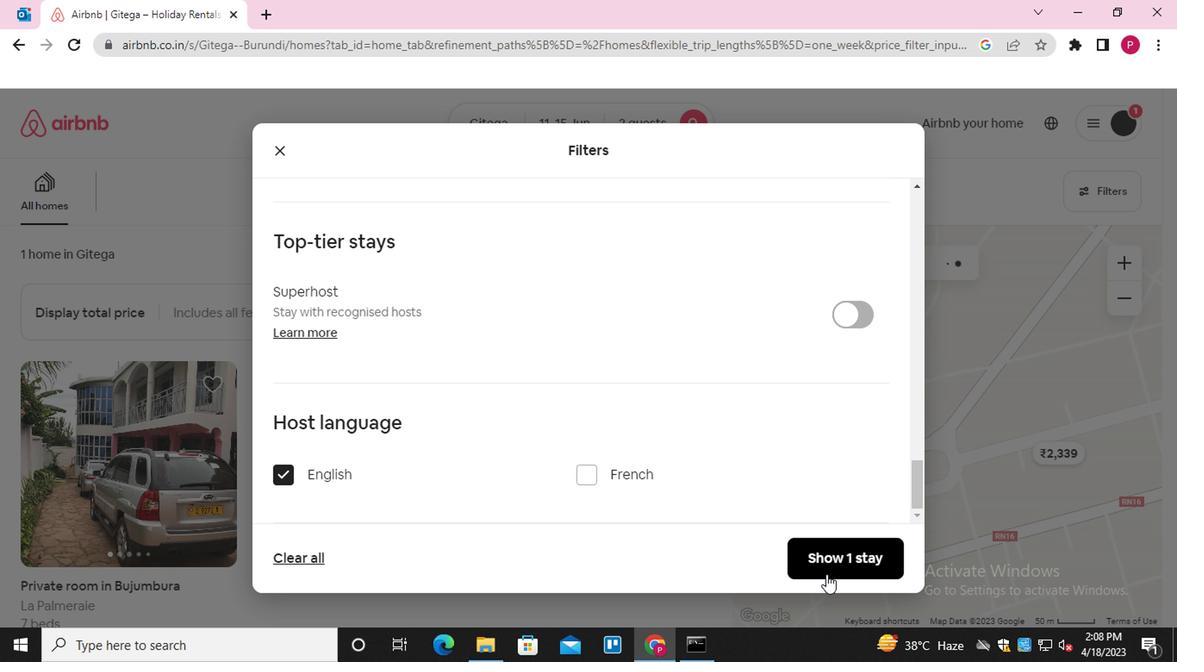 
Action: Mouse pressed left at (823, 564)
Screenshot: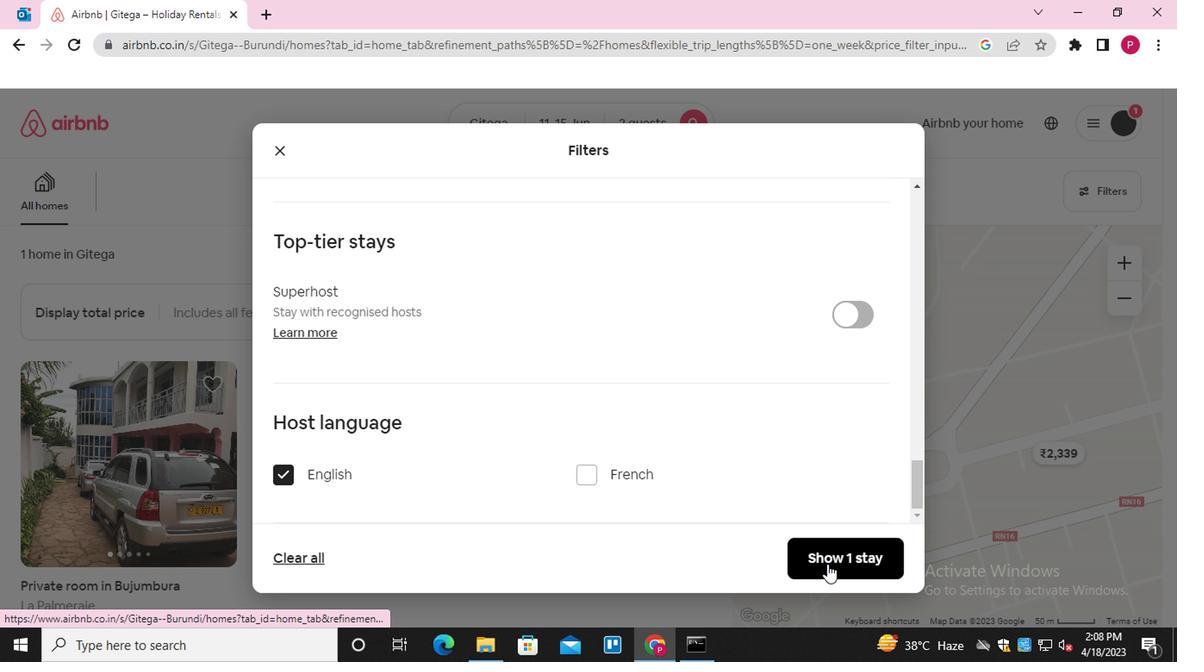 
Action: Mouse moved to (399, 452)
Screenshot: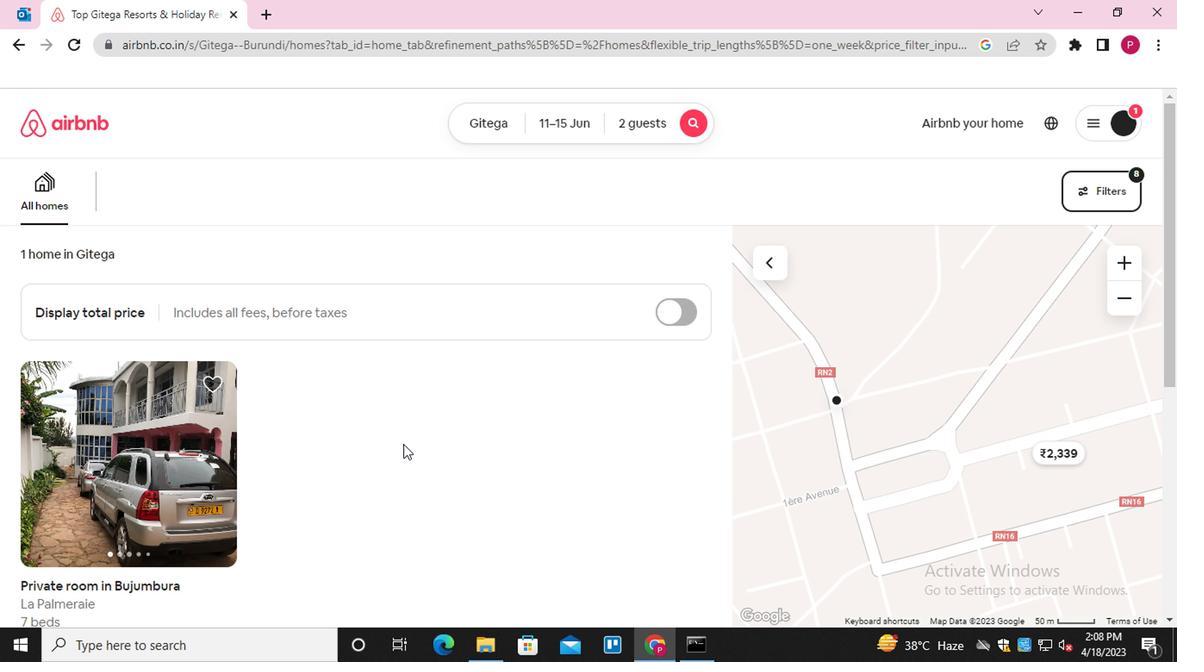 
